 Task: Search one way flight ticket for 2 adults, 2 infants in seat and 1 infant on lap in first from Ponce: Mercedita Airport to Rockford: Chicago Rockford International Airport(was Northwest Chicagoland Regional Airport At Rockford) on 5-1-2023. Choice of flights is Delta. Number of bags: 1 checked bag. Price is upto 85000. Outbound departure time preference is 19:45.
Action: Mouse moved to (213, 376)
Screenshot: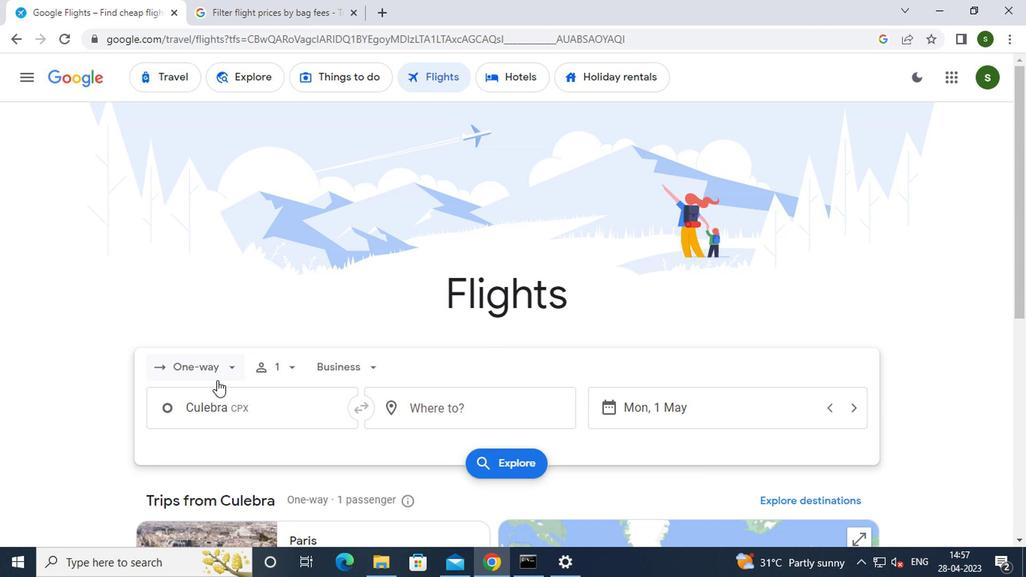 
Action: Mouse pressed left at (213, 376)
Screenshot: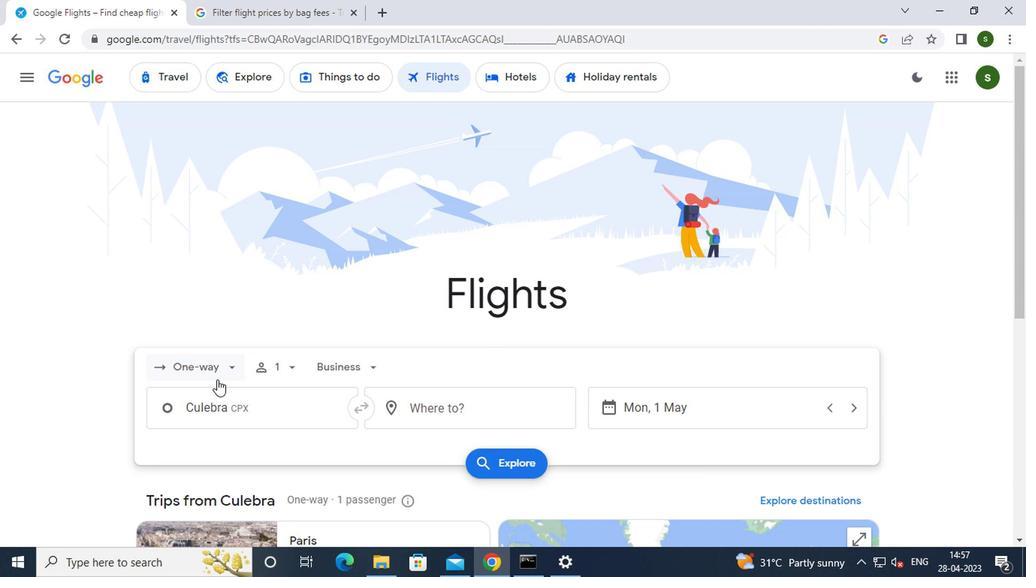 
Action: Mouse moved to (219, 436)
Screenshot: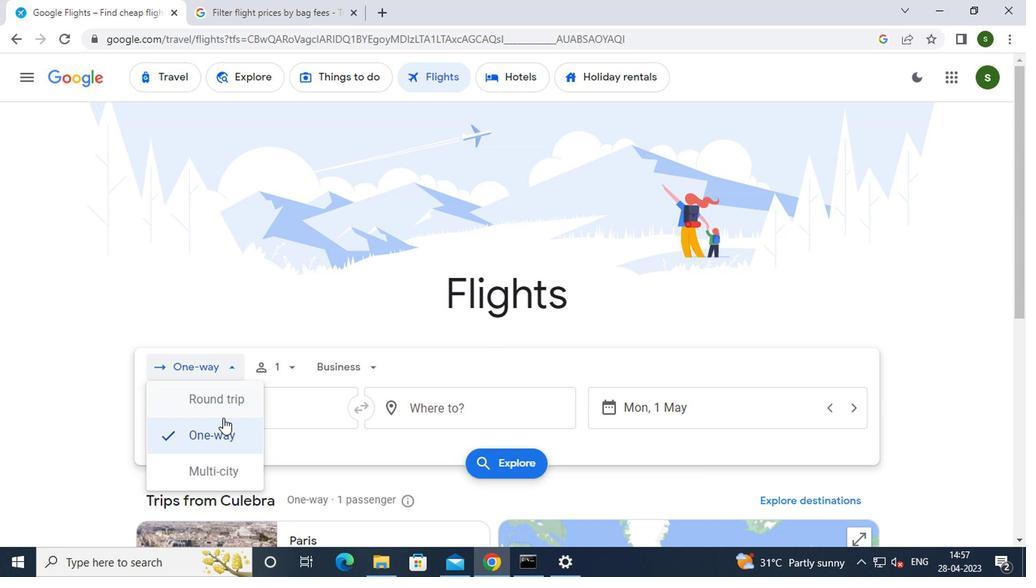 
Action: Mouse pressed left at (219, 436)
Screenshot: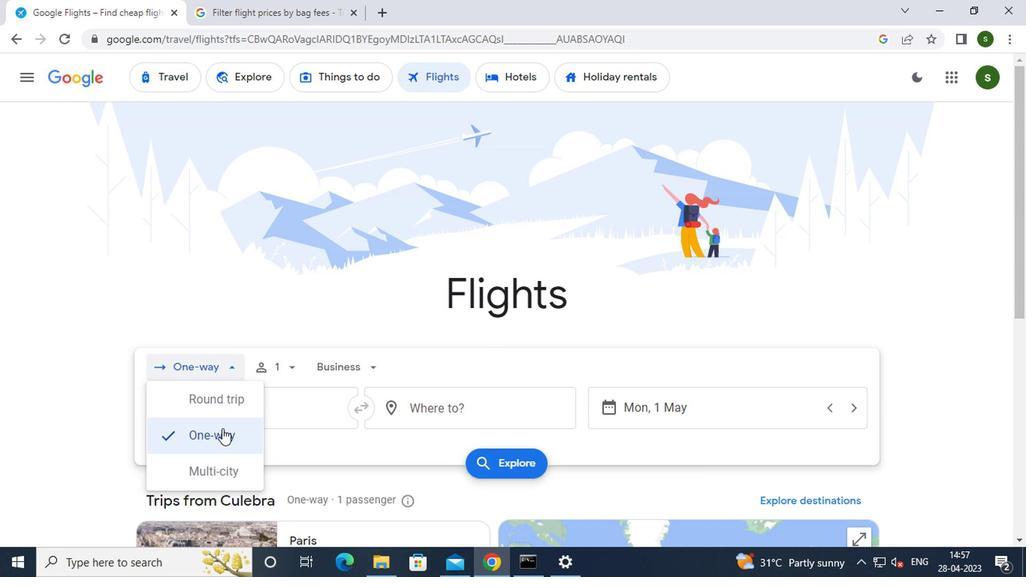 
Action: Mouse moved to (285, 363)
Screenshot: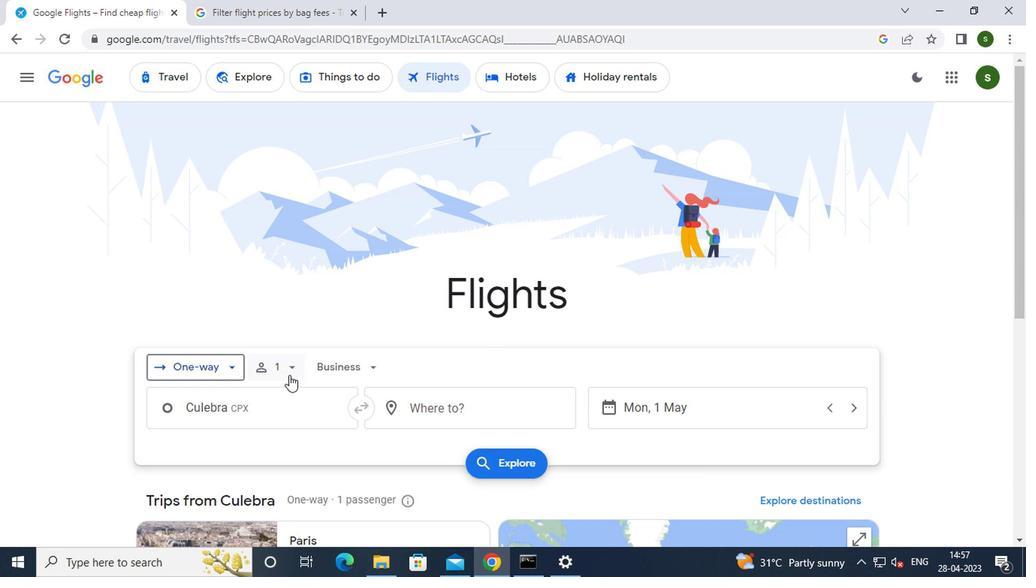 
Action: Mouse pressed left at (285, 363)
Screenshot: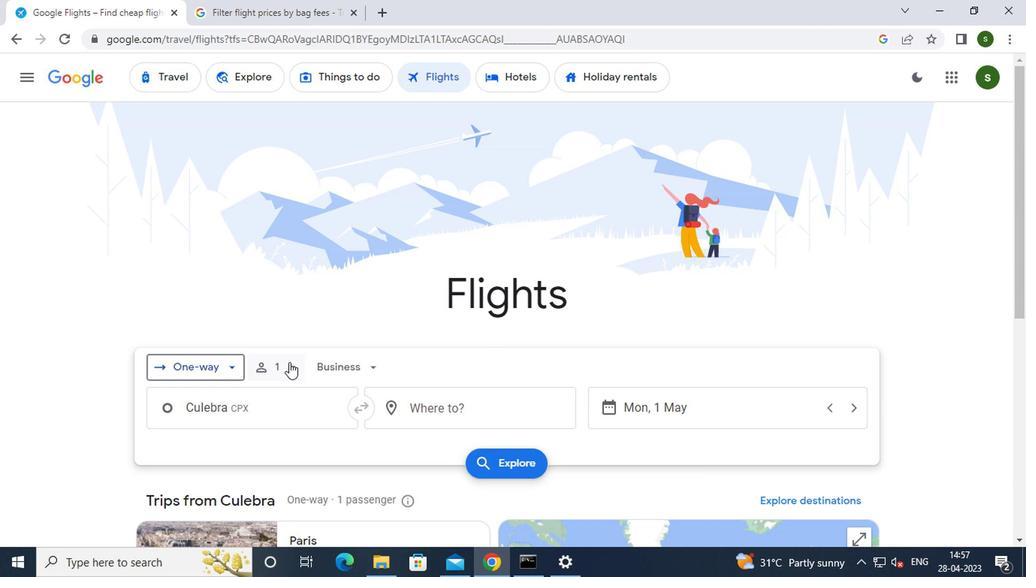 
Action: Mouse moved to (398, 403)
Screenshot: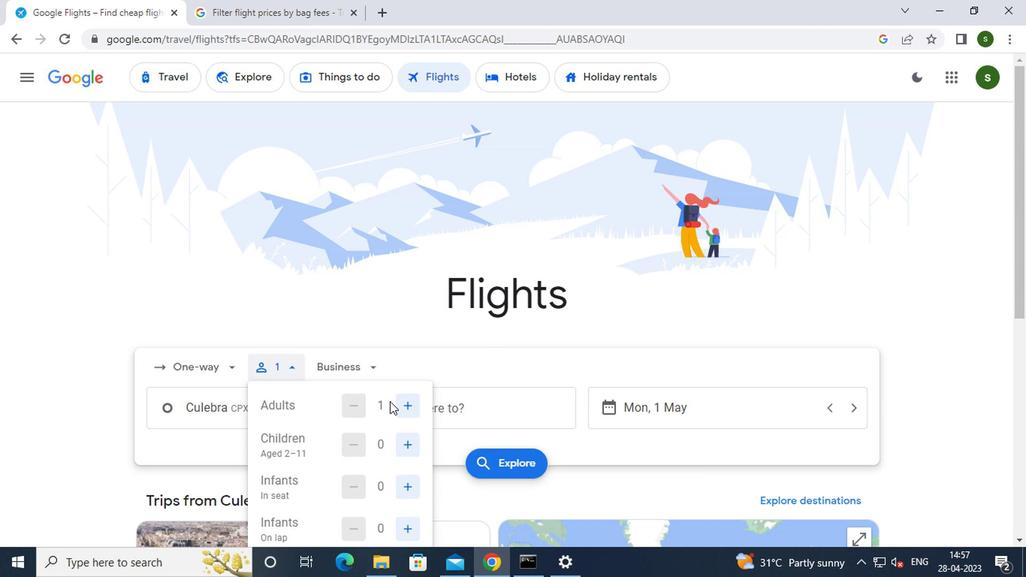 
Action: Mouse pressed left at (398, 403)
Screenshot: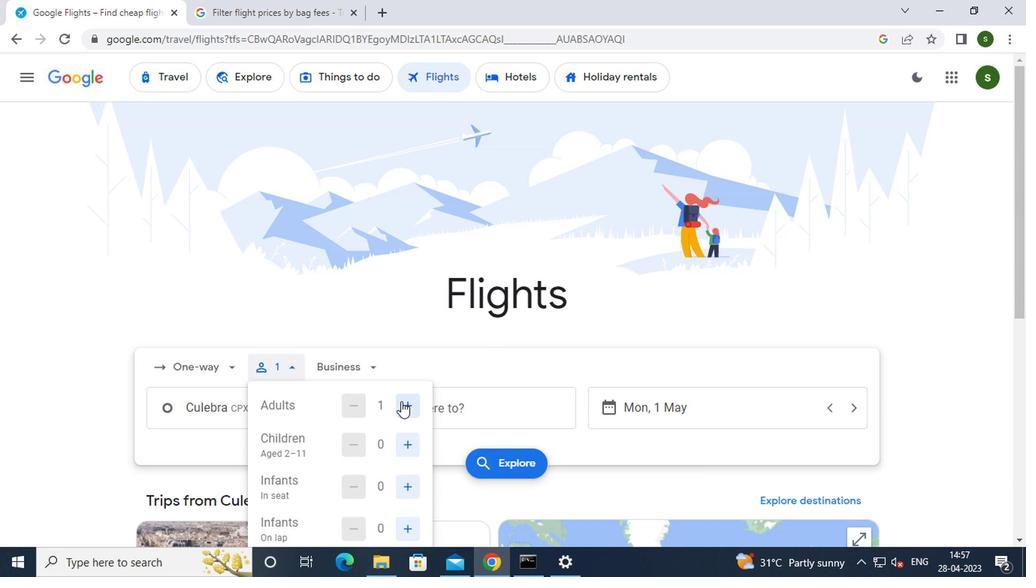 
Action: Mouse moved to (401, 479)
Screenshot: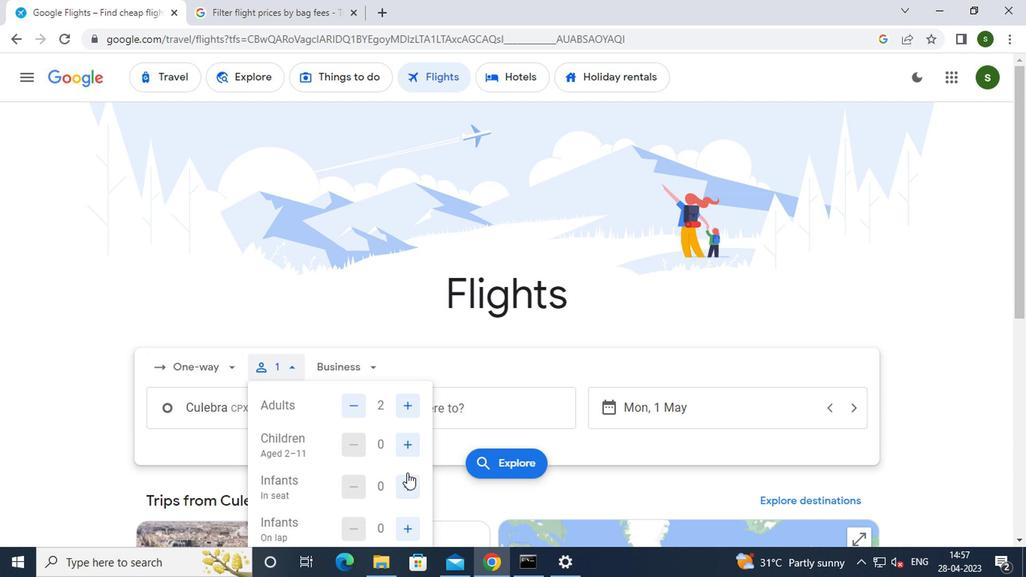 
Action: Mouse pressed left at (401, 479)
Screenshot: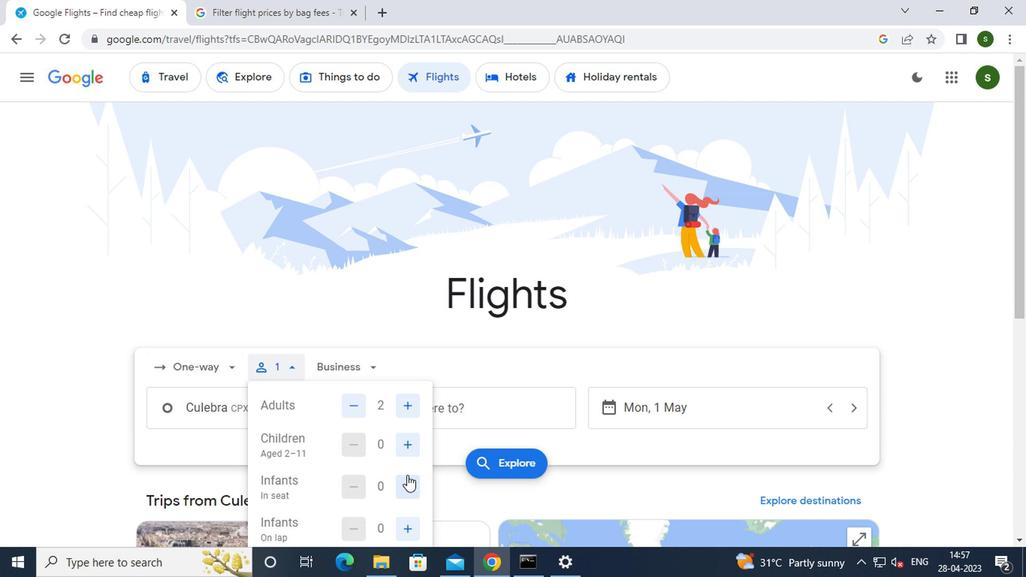 
Action: Mouse pressed left at (401, 479)
Screenshot: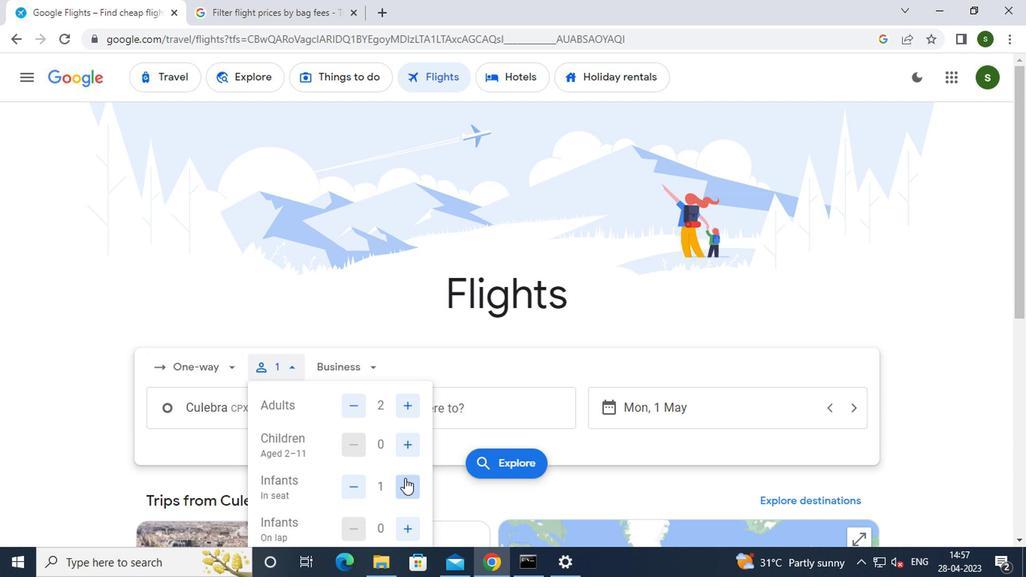 
Action: Mouse moved to (403, 526)
Screenshot: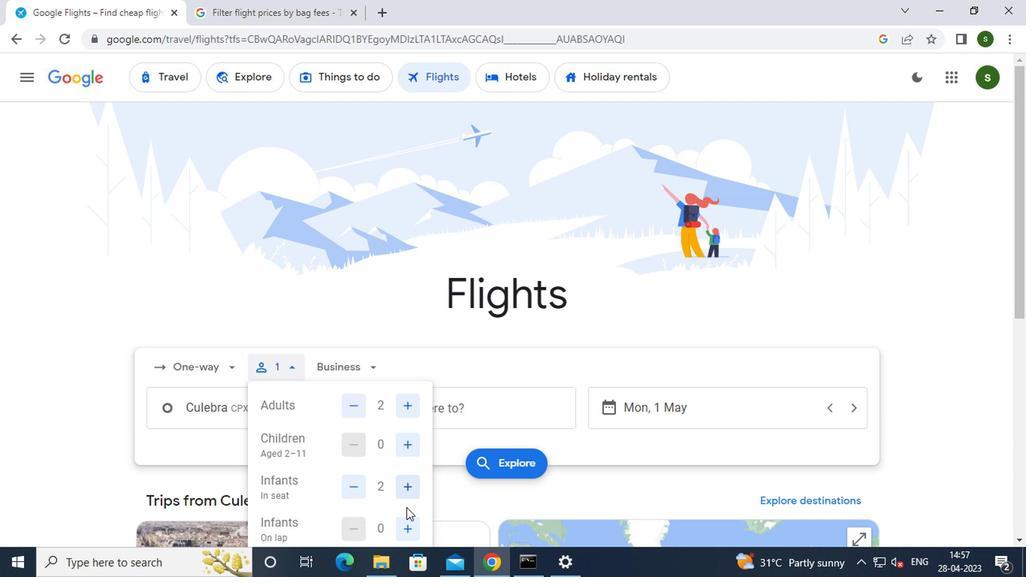 
Action: Mouse pressed left at (403, 526)
Screenshot: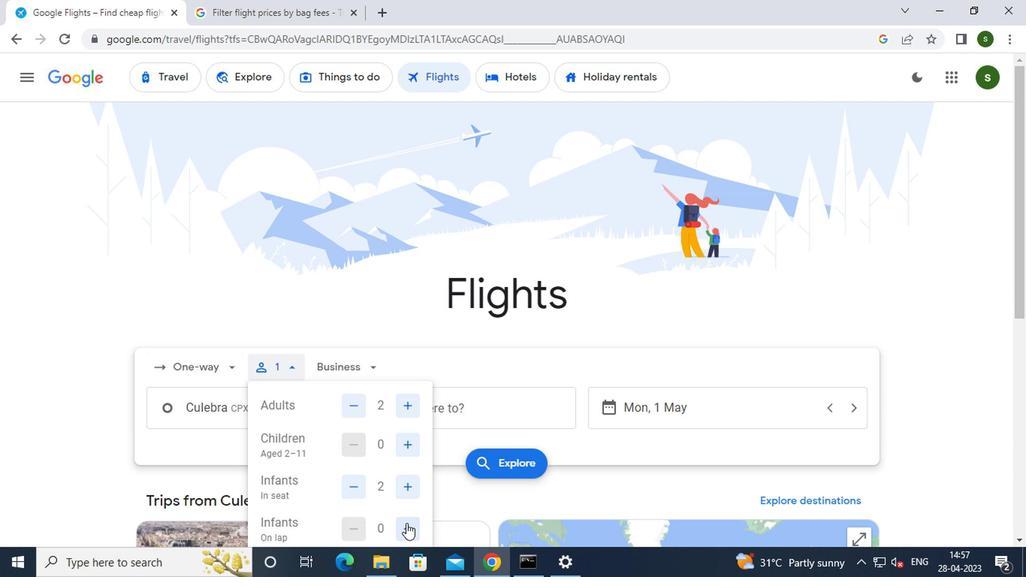 
Action: Mouse moved to (351, 365)
Screenshot: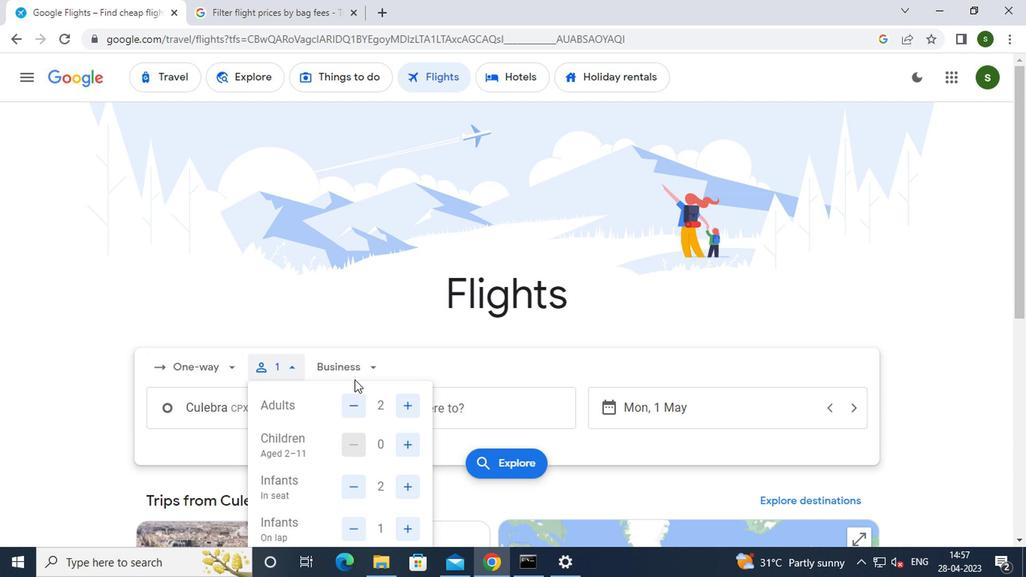 
Action: Mouse pressed left at (351, 365)
Screenshot: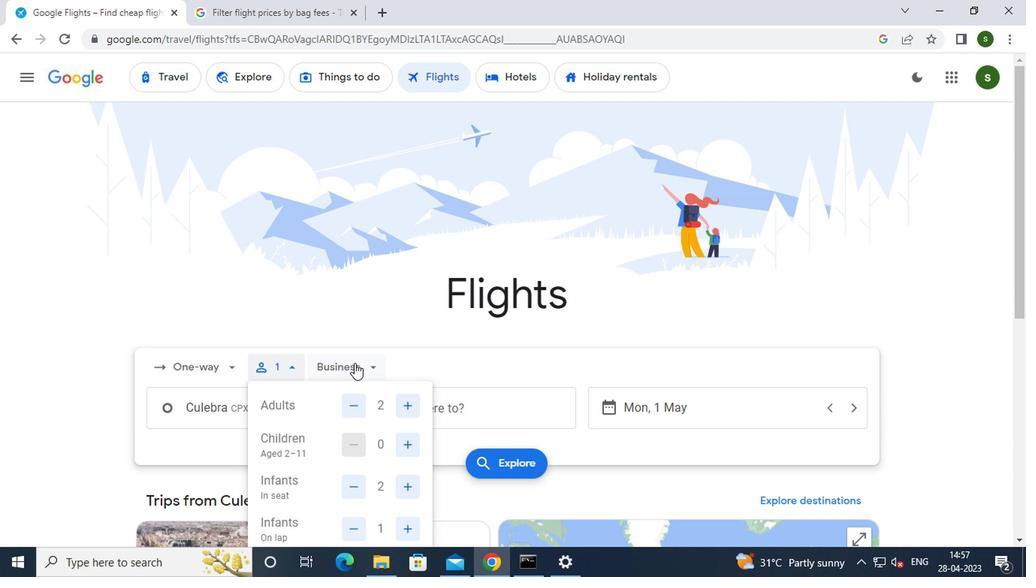 
Action: Mouse moved to (368, 502)
Screenshot: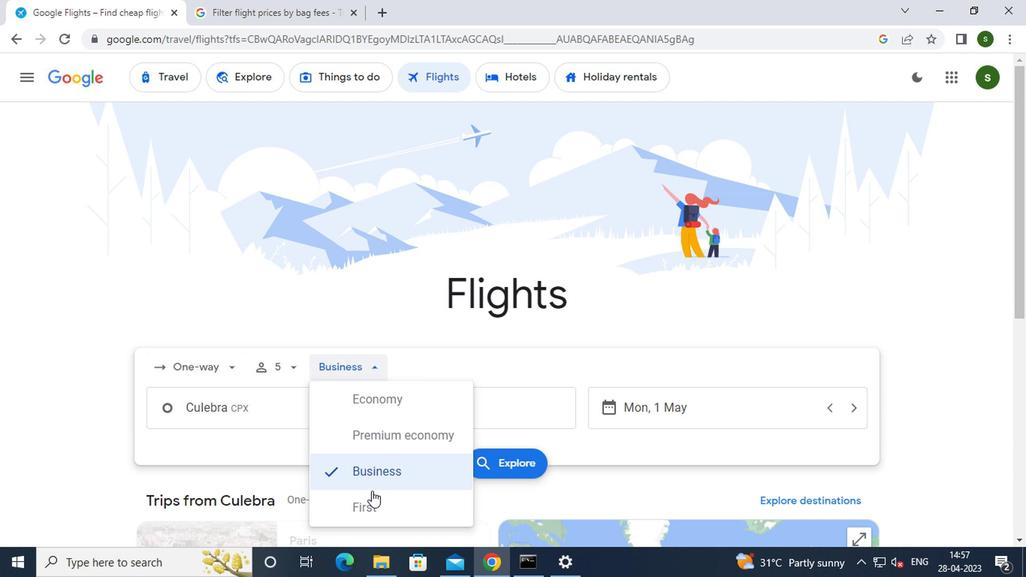 
Action: Mouse pressed left at (368, 502)
Screenshot: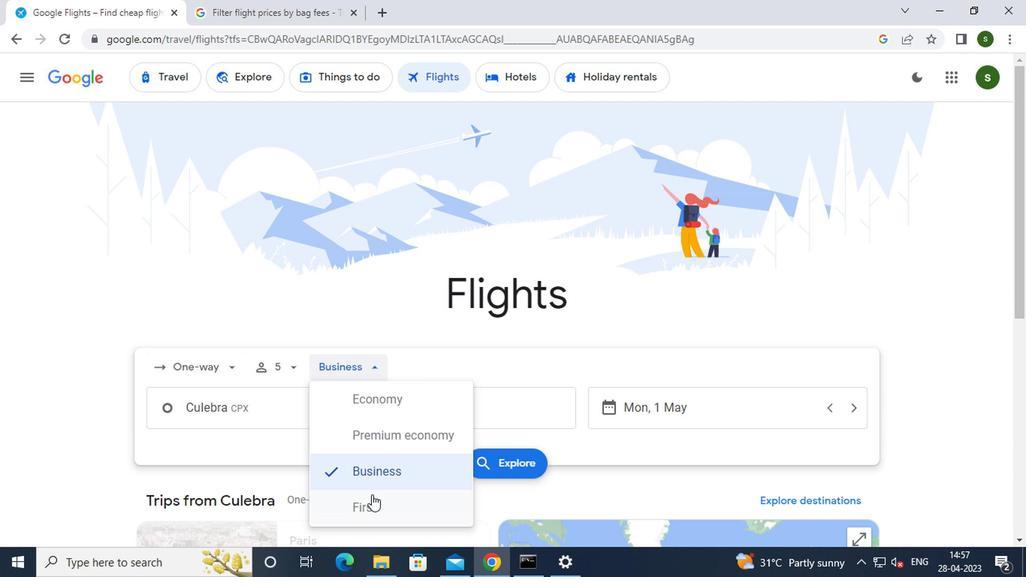 
Action: Mouse moved to (284, 406)
Screenshot: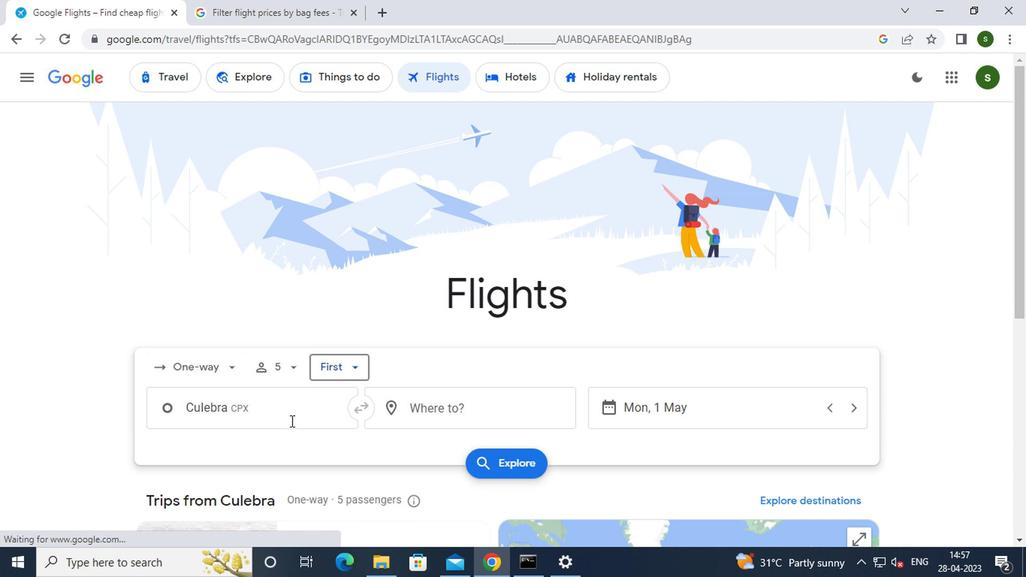 
Action: Mouse pressed left at (284, 406)
Screenshot: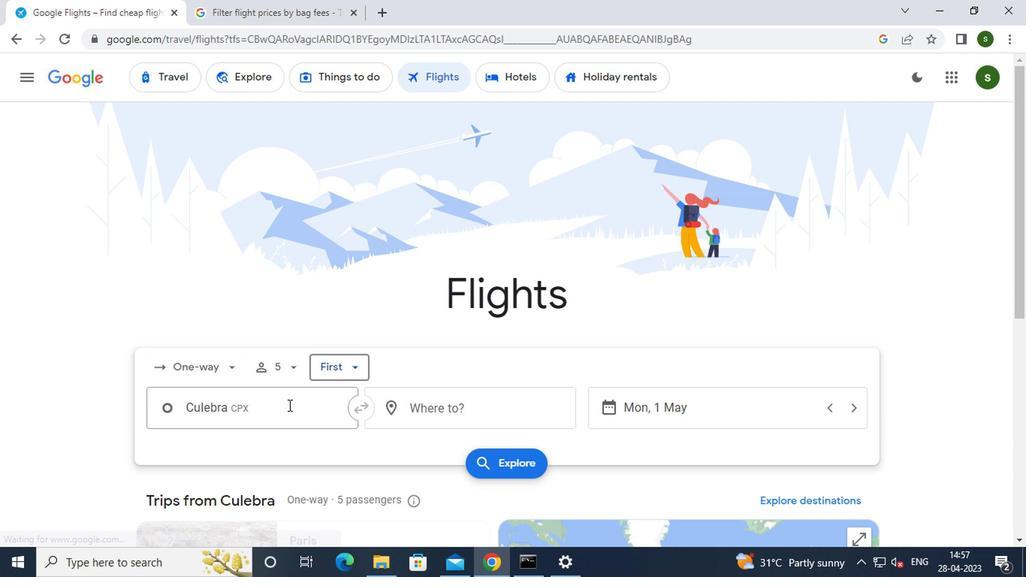 
Action: Key pressed p<Key.caps_lock>once
Screenshot: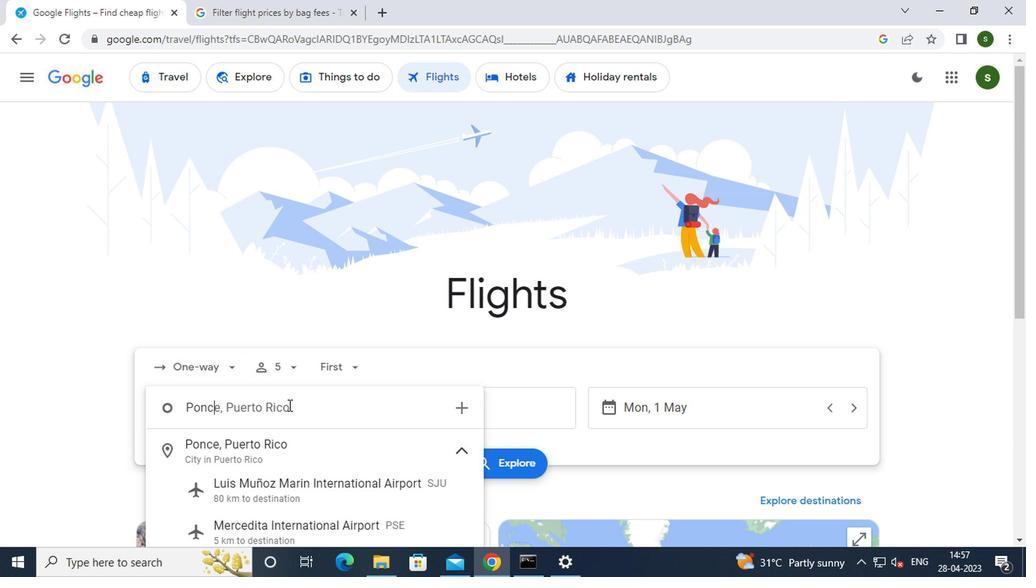 
Action: Mouse moved to (305, 528)
Screenshot: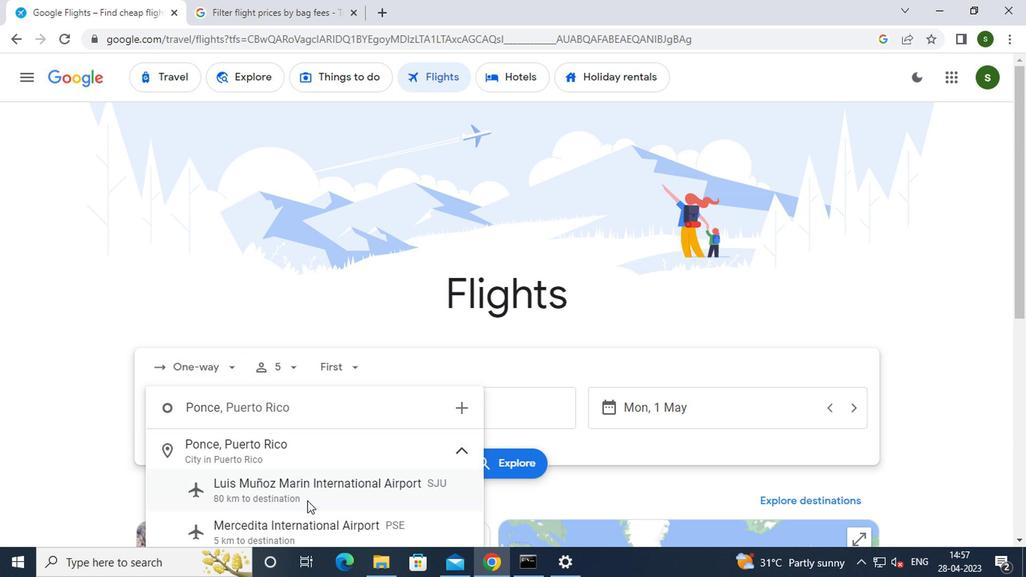 
Action: Mouse pressed left at (305, 528)
Screenshot: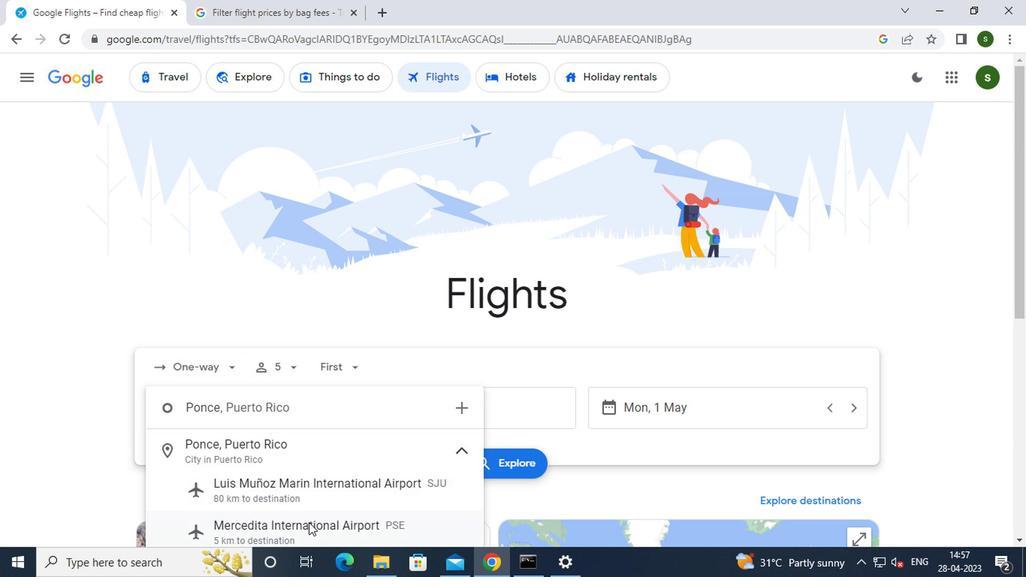 
Action: Mouse moved to (421, 414)
Screenshot: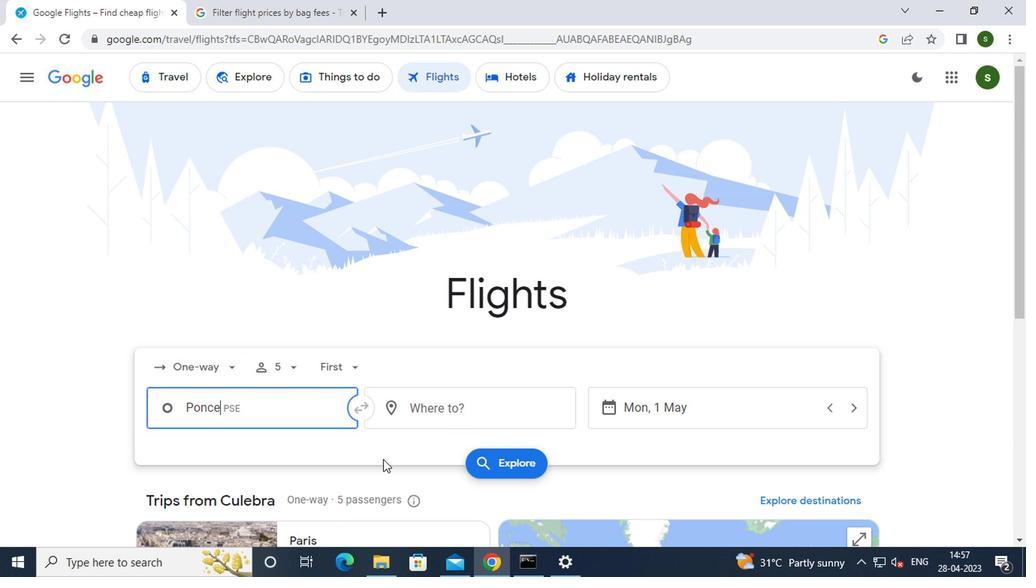 
Action: Mouse pressed left at (421, 414)
Screenshot: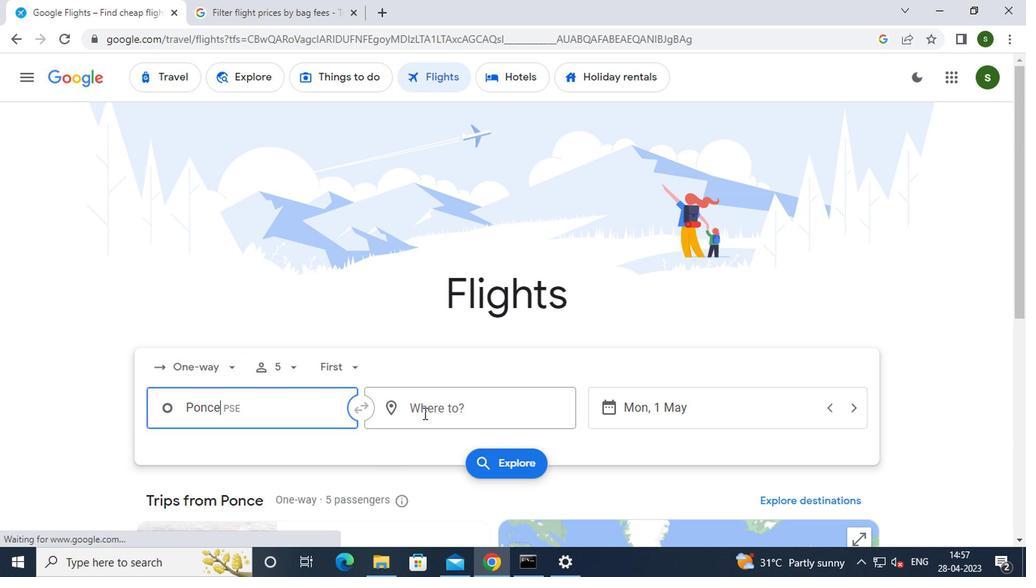 
Action: Mouse moved to (376, 396)
Screenshot: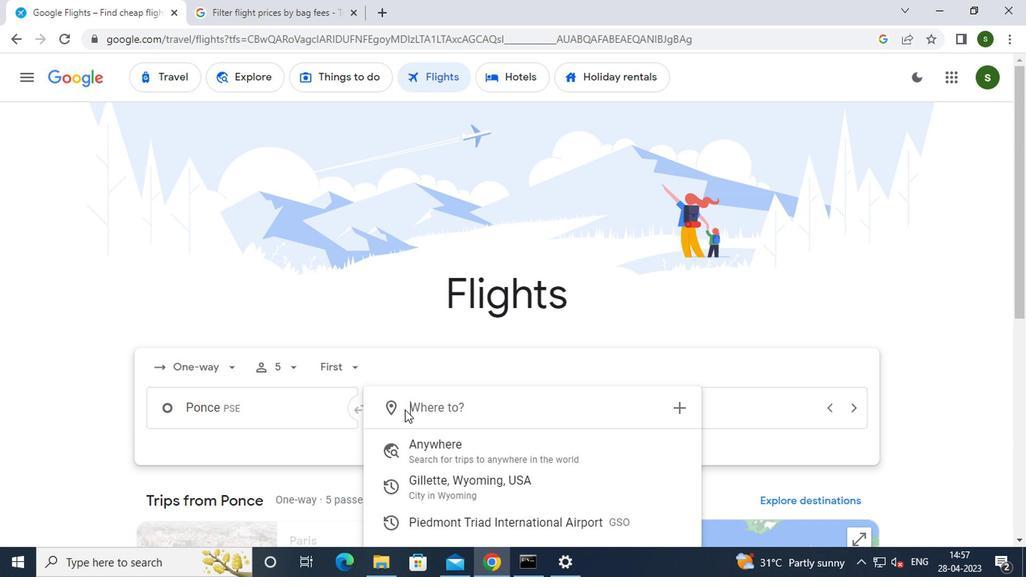 
Action: Key pressed <Key.caps_lock>r<Key.caps_lock>ockford
Screenshot: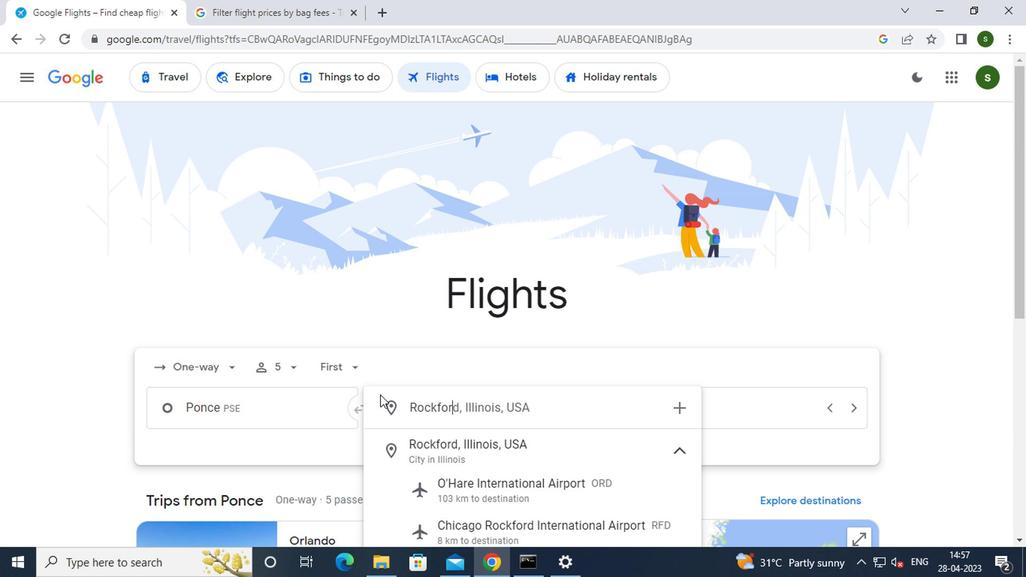 
Action: Mouse moved to (511, 533)
Screenshot: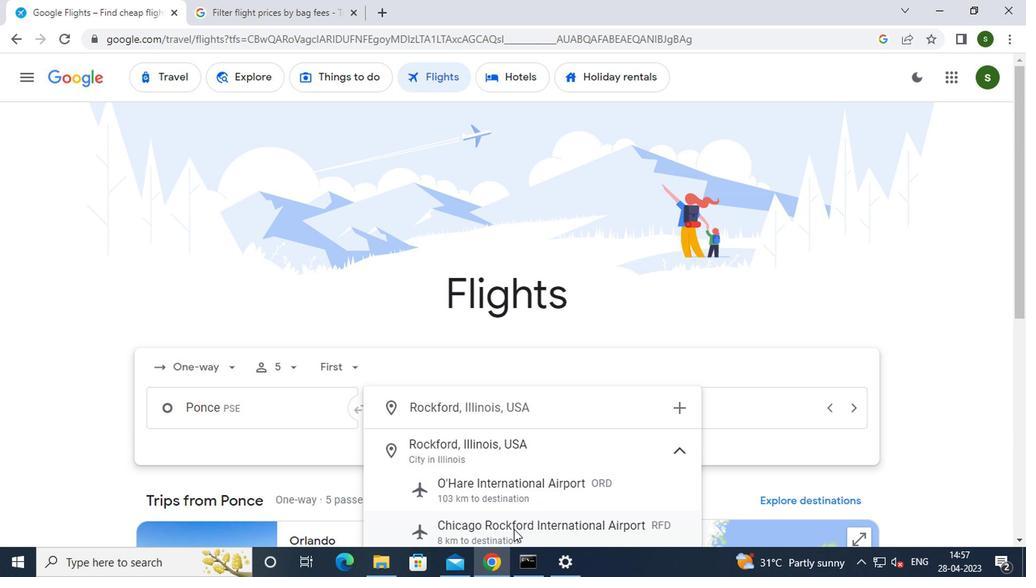
Action: Mouse pressed left at (511, 533)
Screenshot: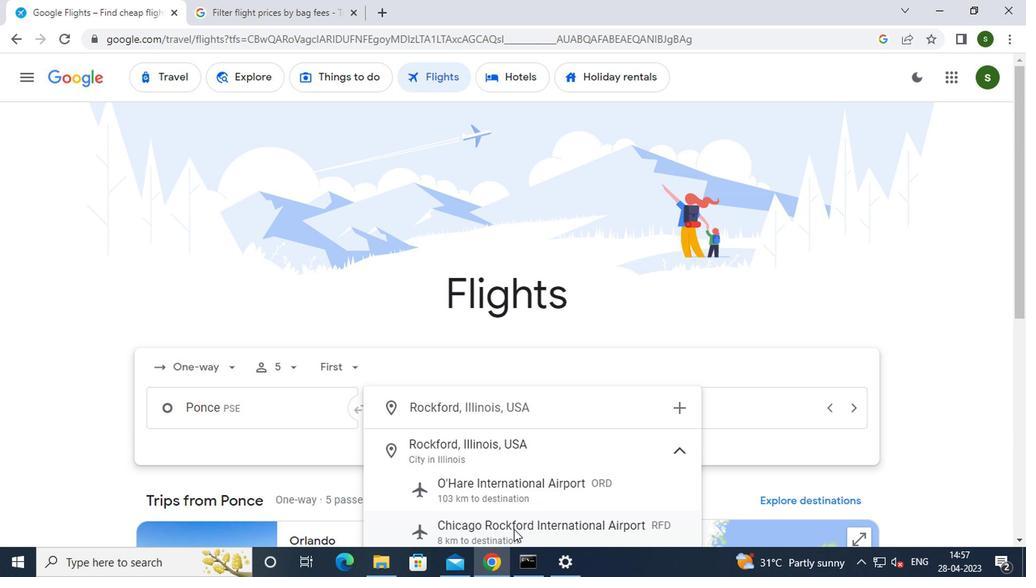 
Action: Mouse moved to (727, 406)
Screenshot: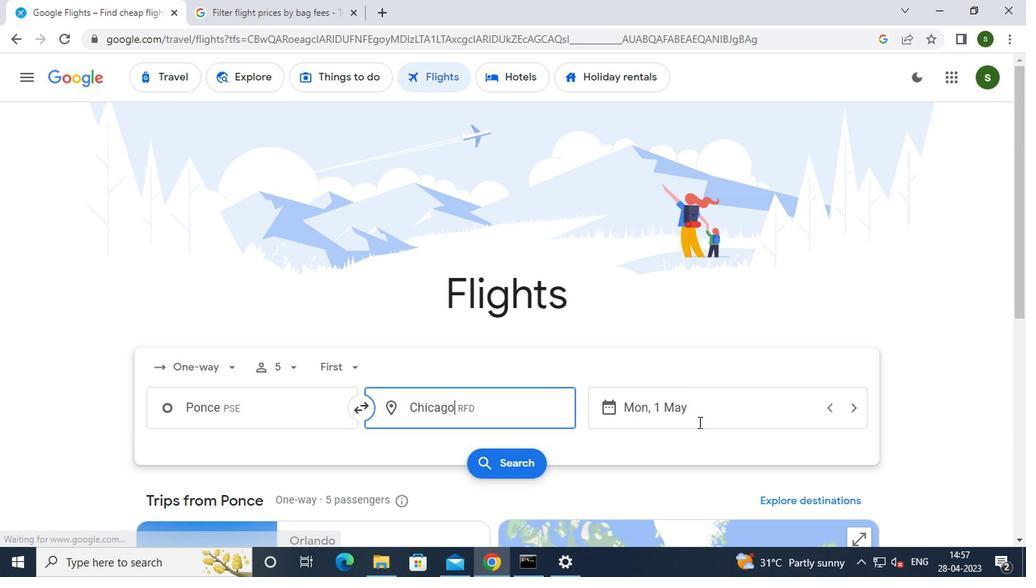 
Action: Mouse pressed left at (727, 406)
Screenshot: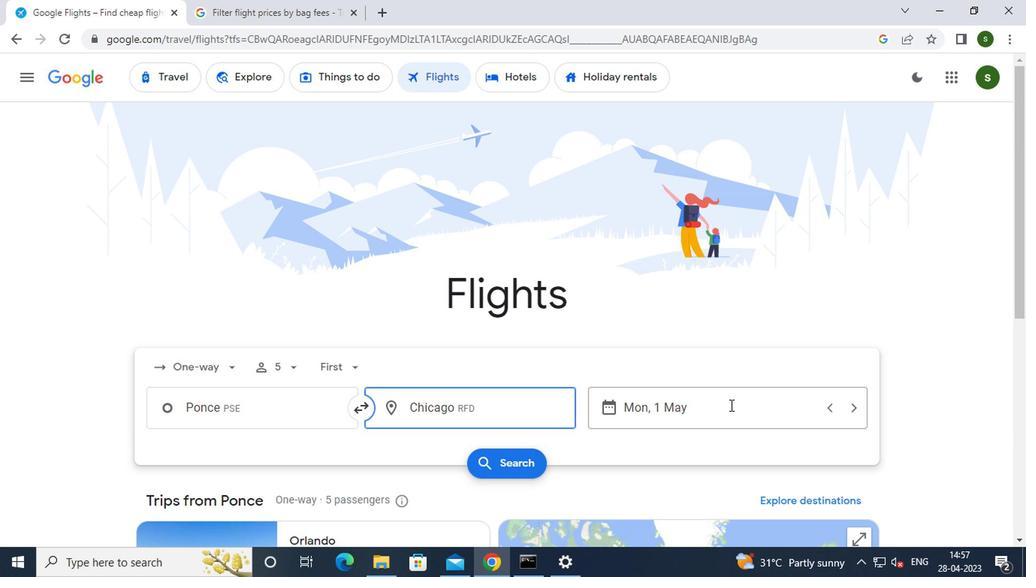 
Action: Mouse moved to (657, 274)
Screenshot: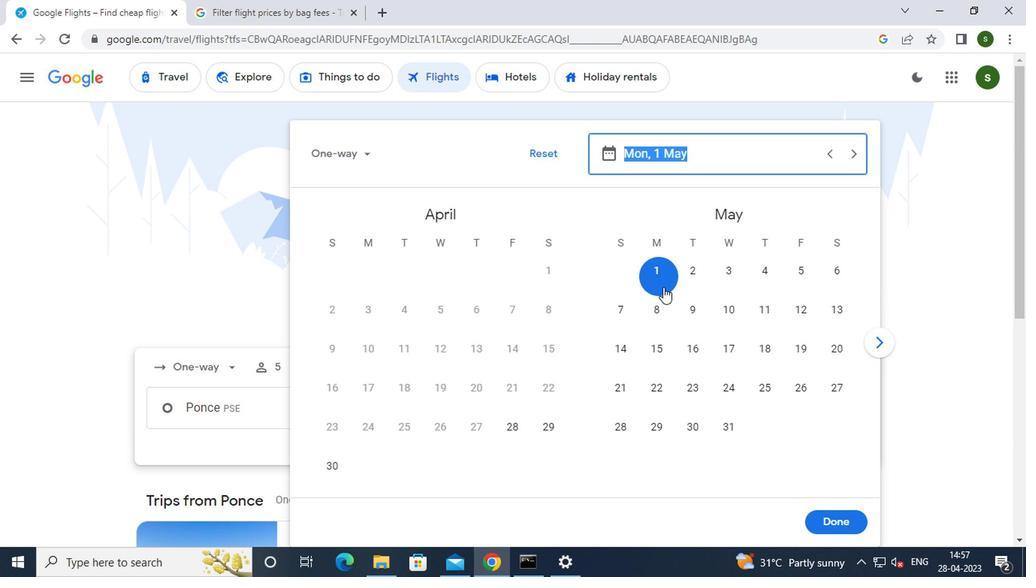 
Action: Mouse pressed left at (657, 274)
Screenshot: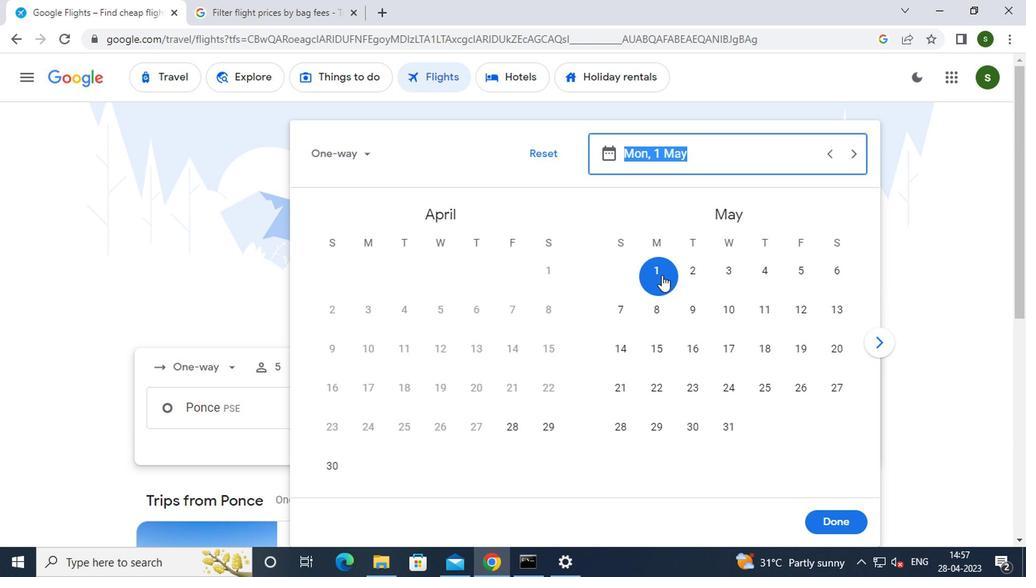 
Action: Mouse moved to (827, 515)
Screenshot: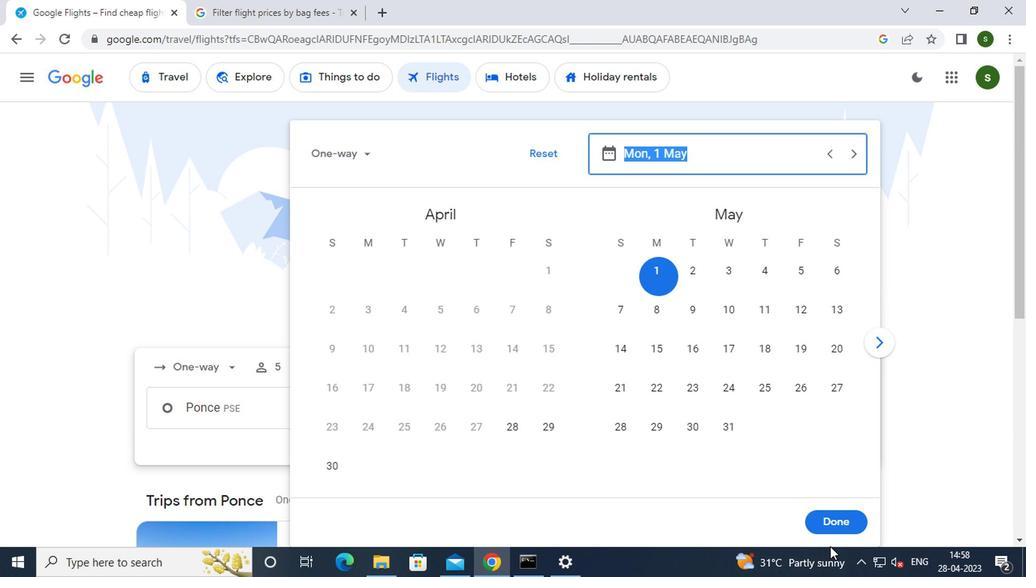 
Action: Mouse pressed left at (827, 515)
Screenshot: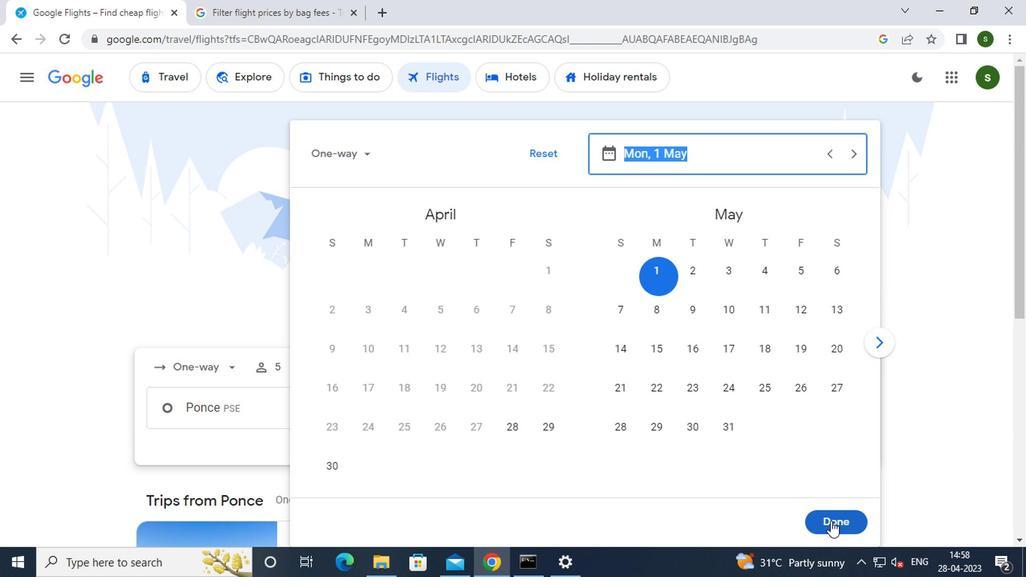 
Action: Mouse moved to (511, 467)
Screenshot: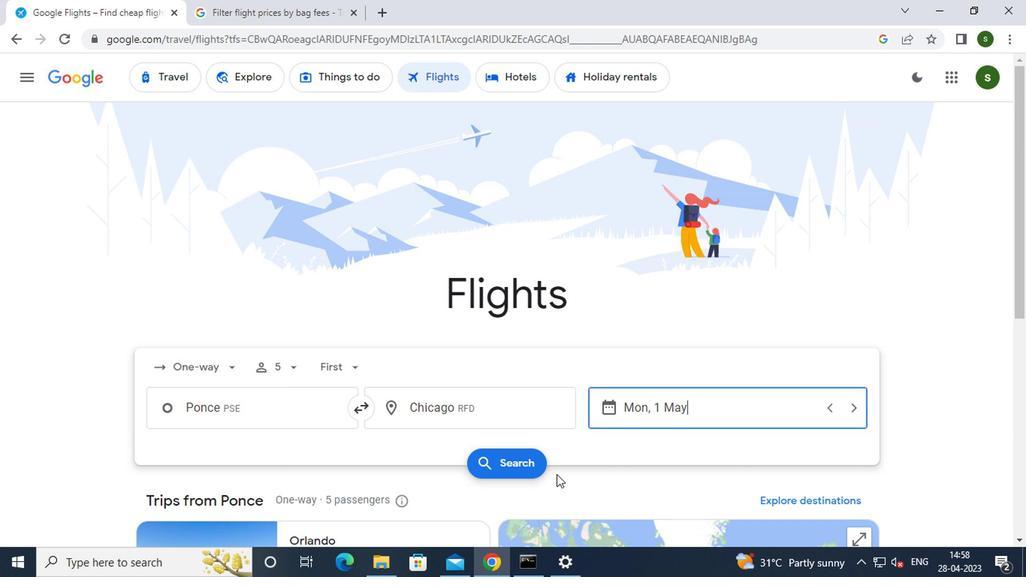 
Action: Mouse pressed left at (511, 467)
Screenshot: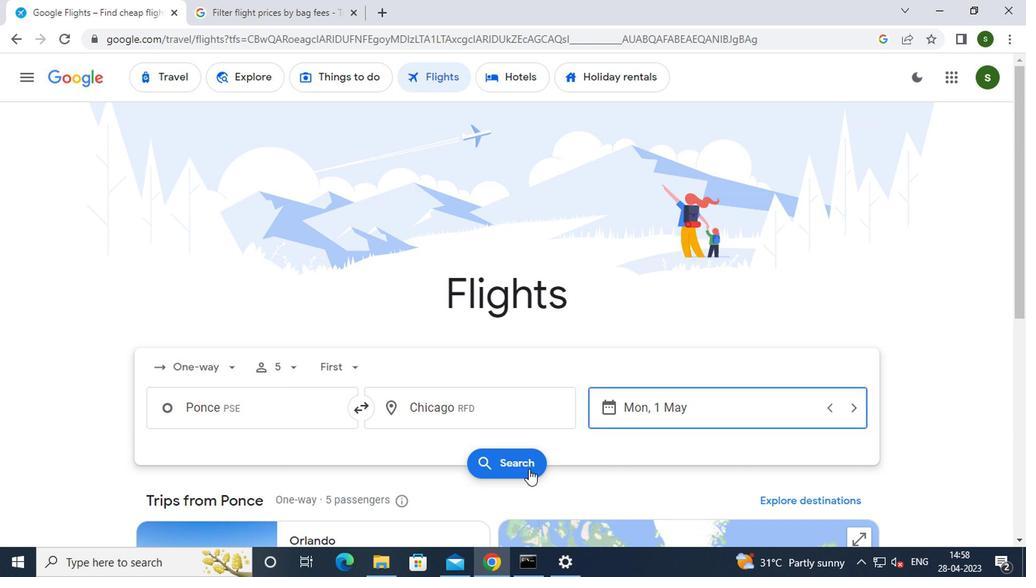 
Action: Mouse moved to (159, 206)
Screenshot: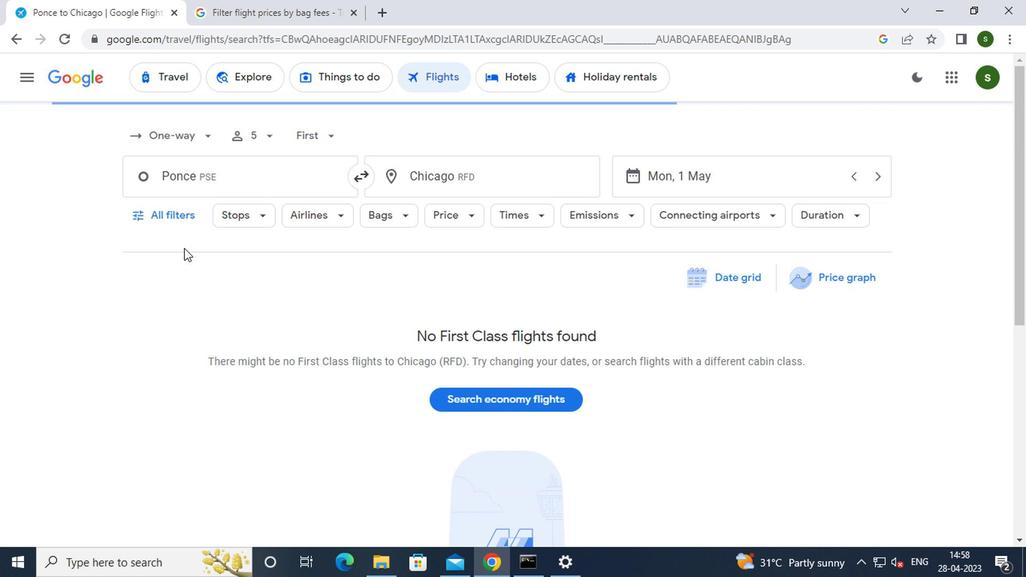 
Action: Mouse pressed left at (159, 206)
Screenshot: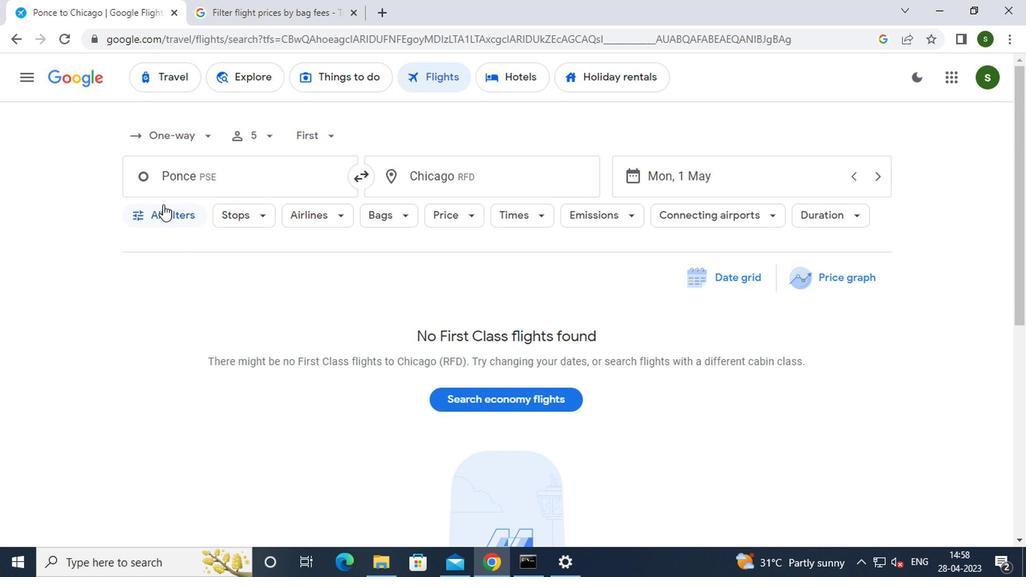 
Action: Mouse moved to (239, 323)
Screenshot: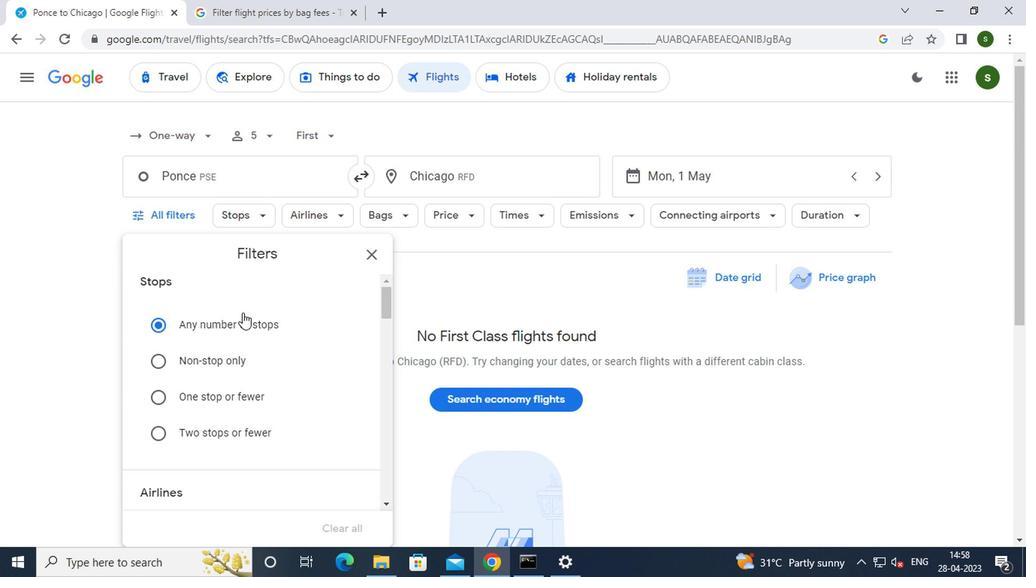 
Action: Mouse scrolled (239, 322) with delta (0, 0)
Screenshot: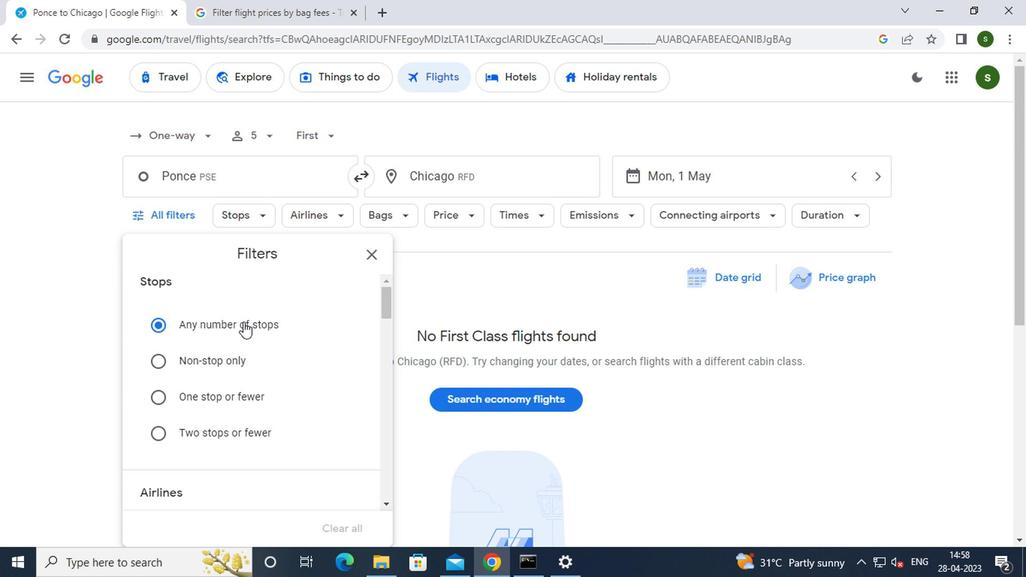 
Action: Mouse scrolled (239, 322) with delta (0, 0)
Screenshot: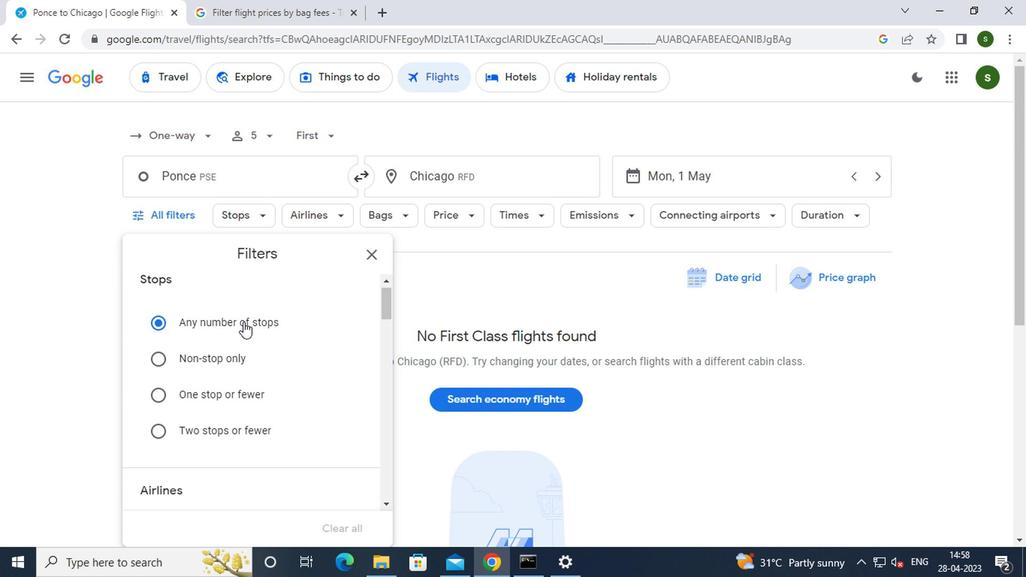 
Action: Mouse moved to (351, 386)
Screenshot: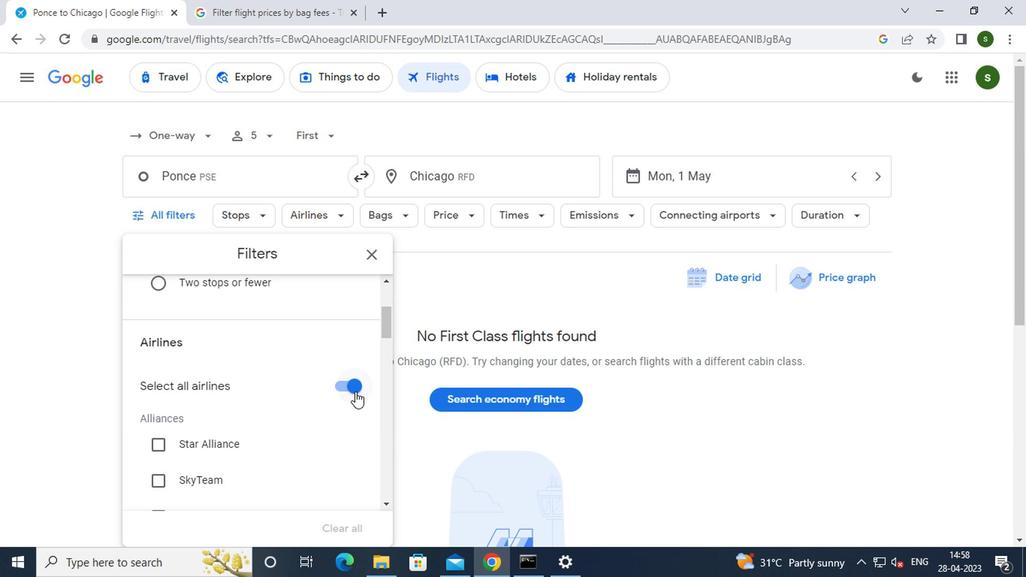 
Action: Mouse pressed left at (351, 386)
Screenshot: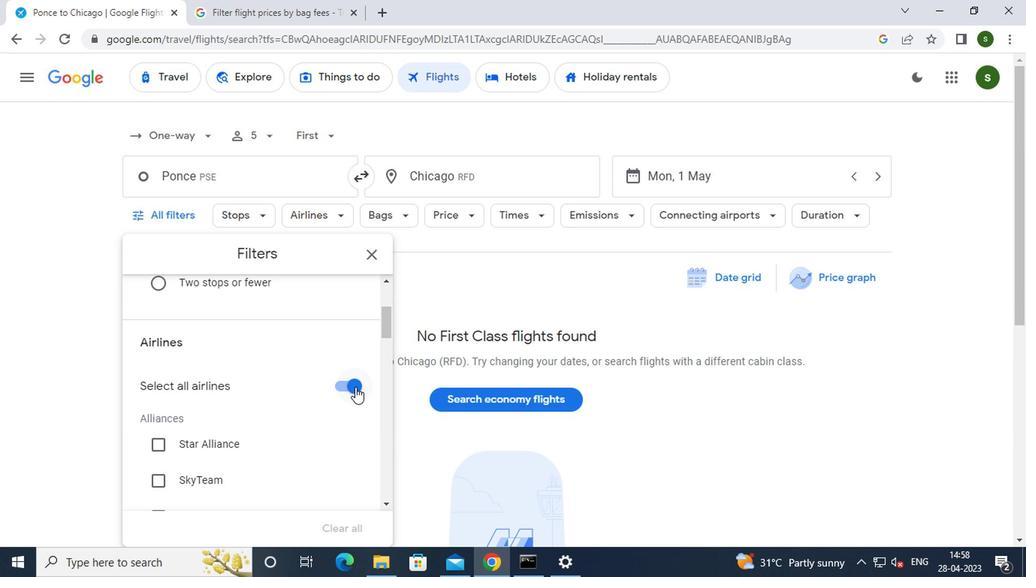 
Action: Mouse moved to (276, 391)
Screenshot: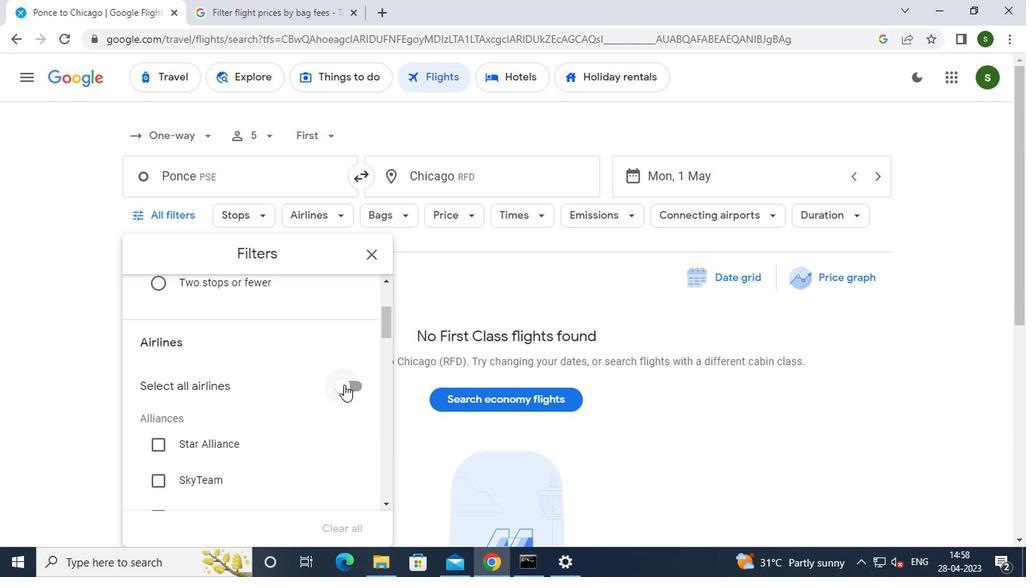 
Action: Mouse scrolled (276, 391) with delta (0, 0)
Screenshot: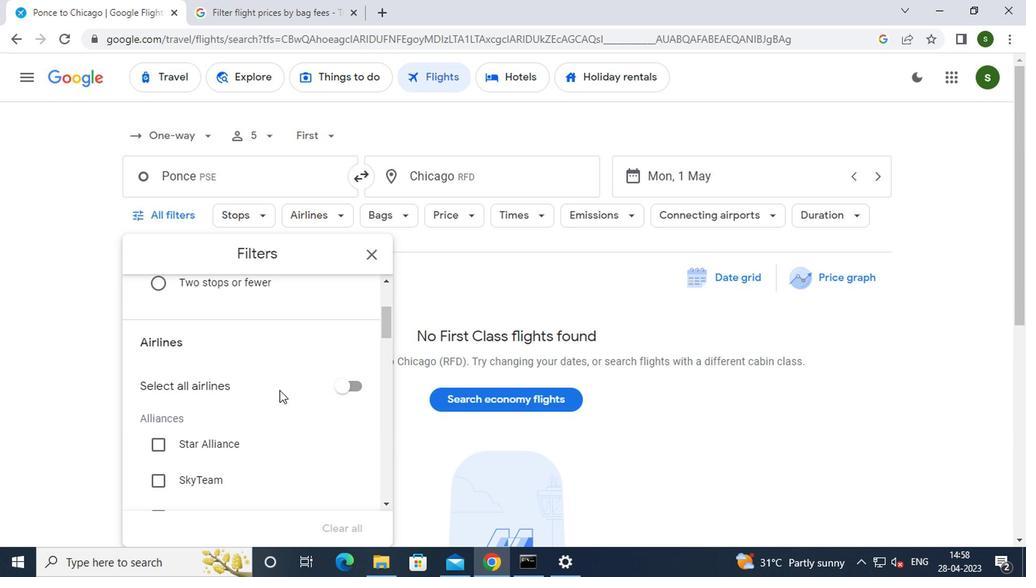 
Action: Mouse scrolled (276, 391) with delta (0, 0)
Screenshot: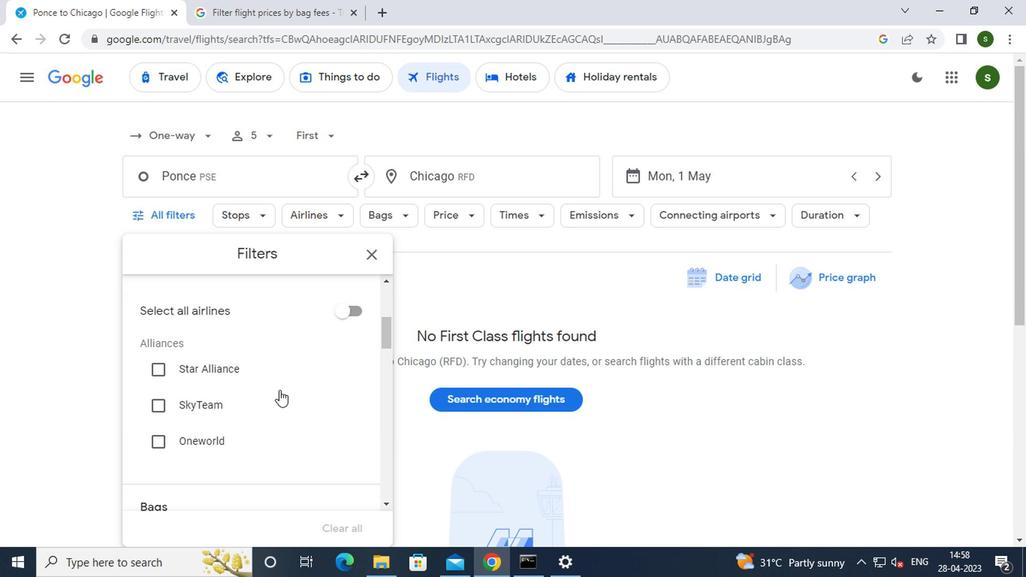 
Action: Mouse moved to (352, 496)
Screenshot: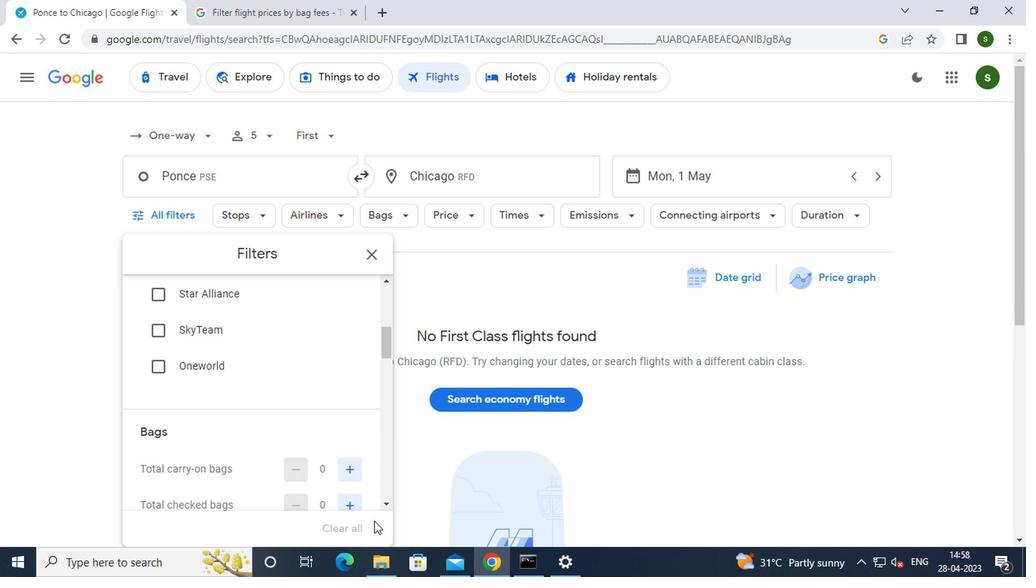 
Action: Mouse pressed left at (352, 496)
Screenshot: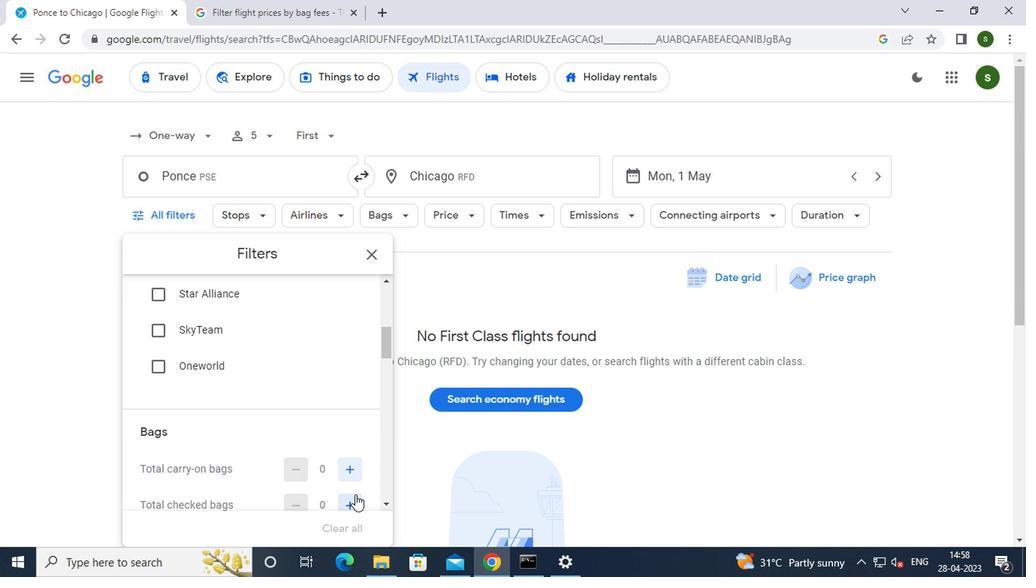 
Action: Mouse moved to (336, 448)
Screenshot: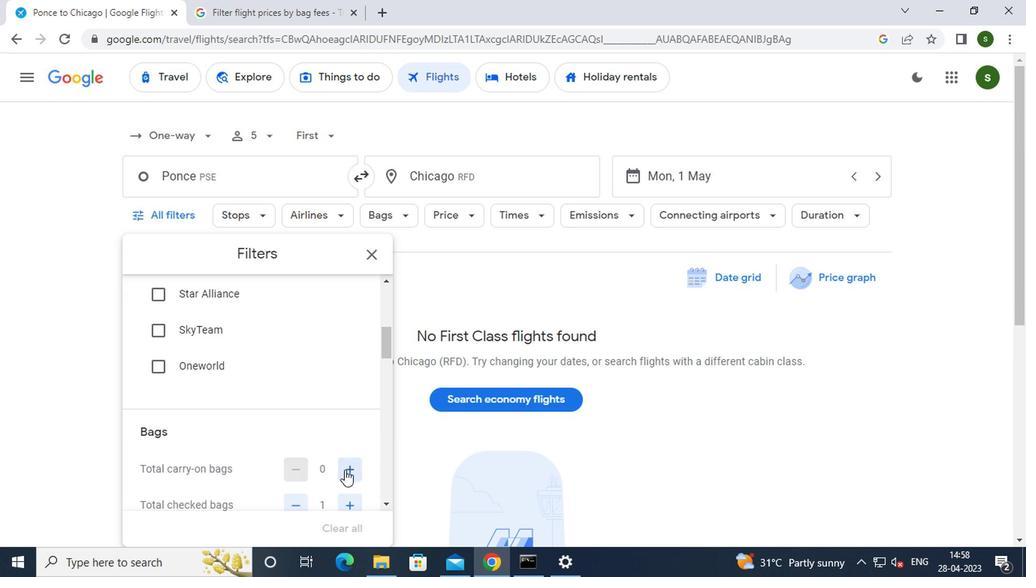 
Action: Mouse scrolled (336, 447) with delta (0, -1)
Screenshot: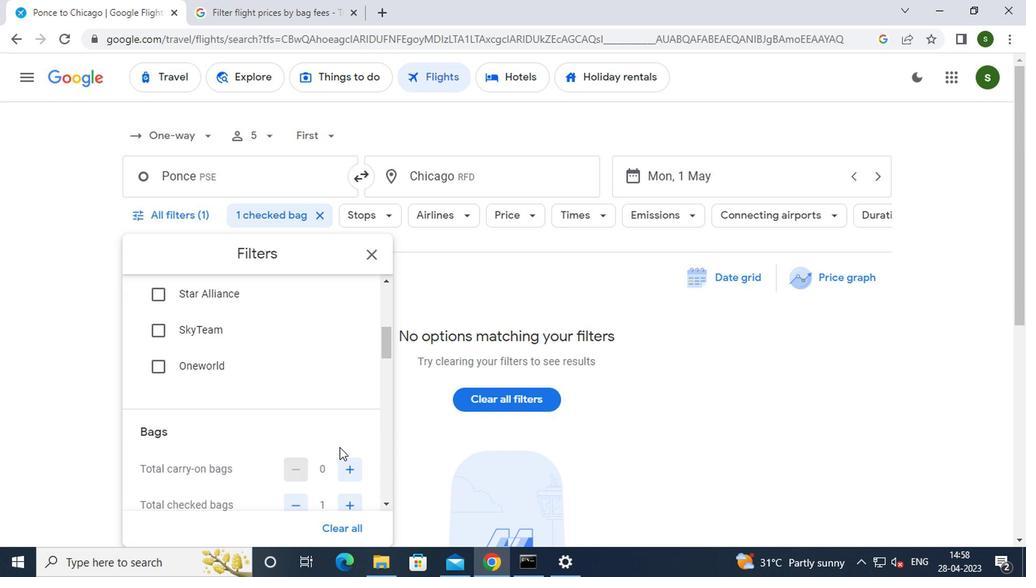 
Action: Mouse scrolled (336, 447) with delta (0, -1)
Screenshot: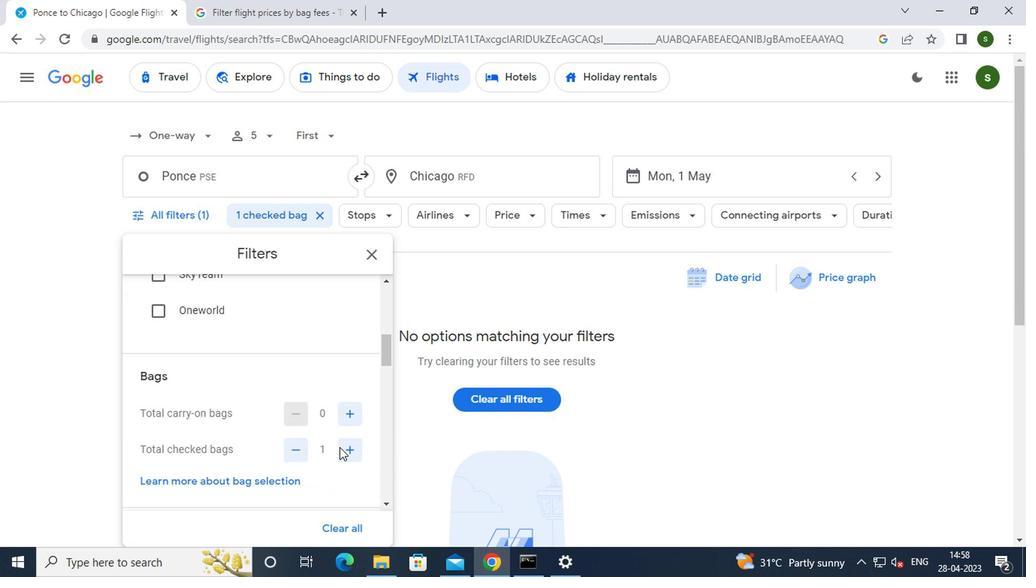 
Action: Mouse scrolled (336, 447) with delta (0, -1)
Screenshot: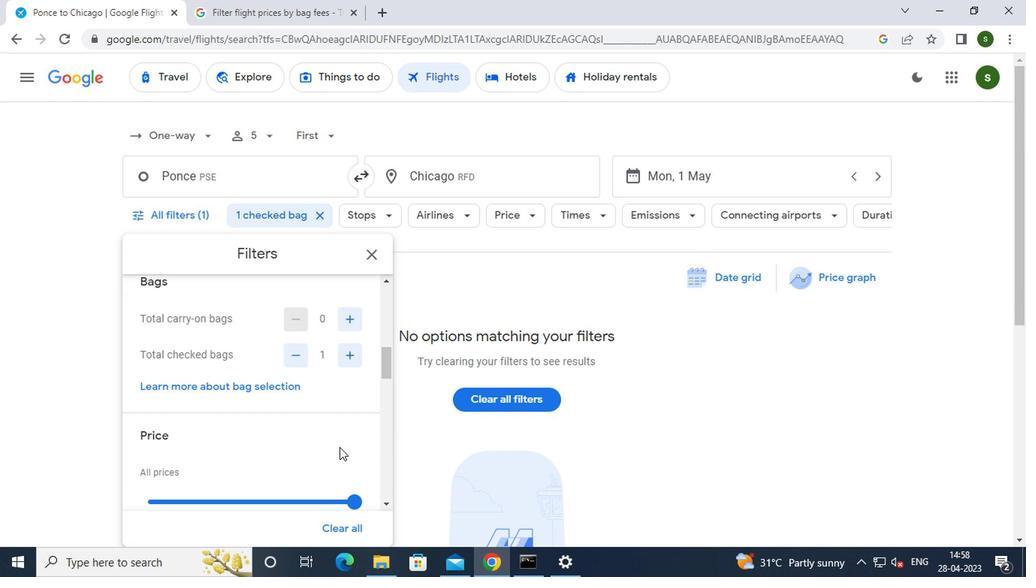 
Action: Mouse moved to (351, 432)
Screenshot: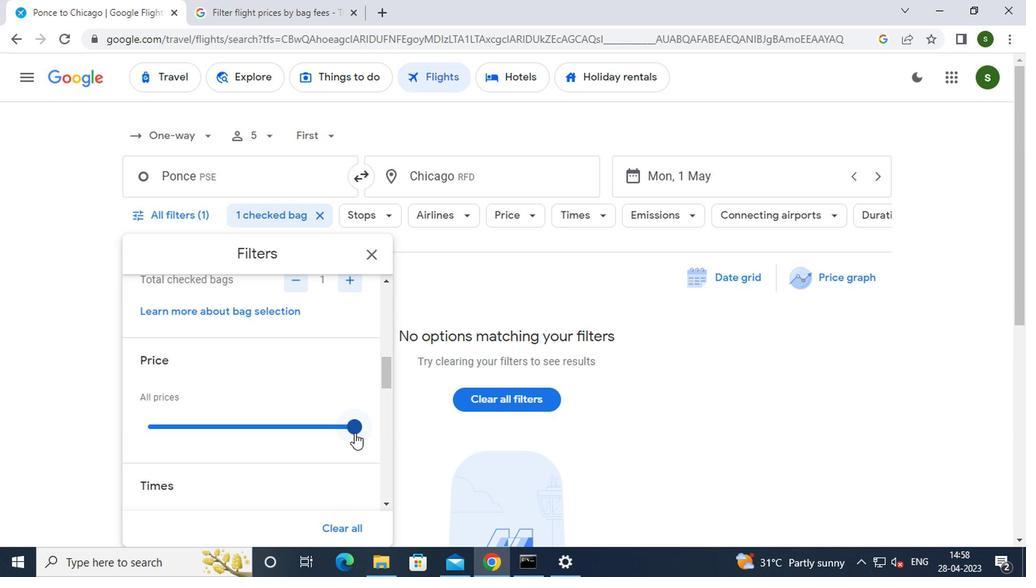 
Action: Mouse pressed left at (351, 432)
Screenshot: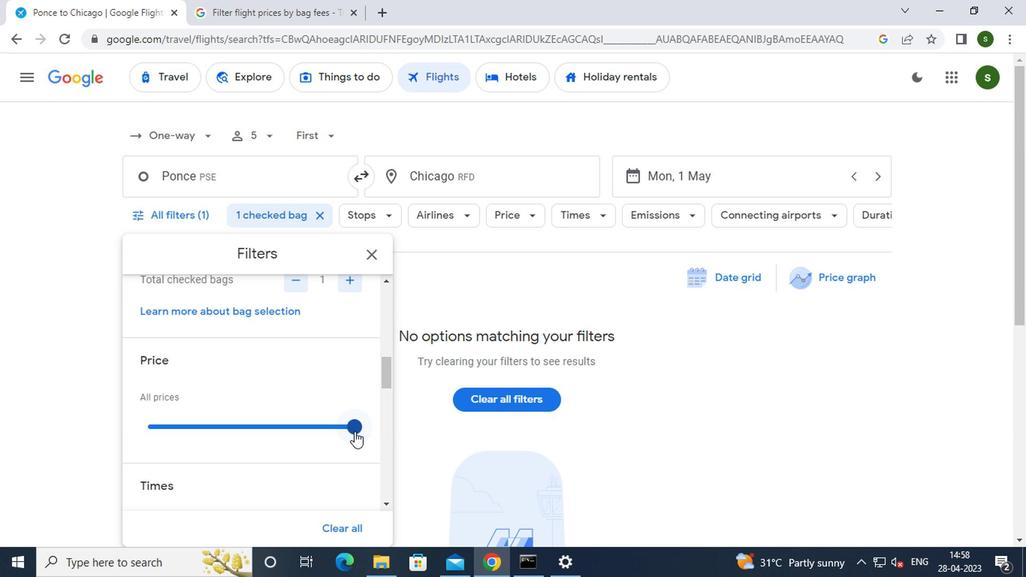 
Action: Mouse moved to (284, 445)
Screenshot: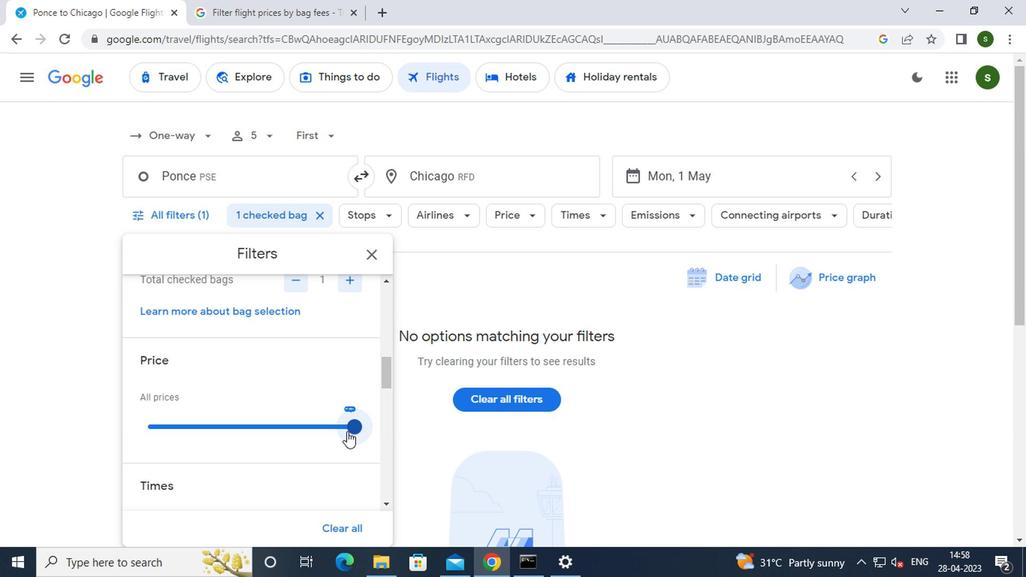 
Action: Mouse scrolled (284, 445) with delta (0, 0)
Screenshot: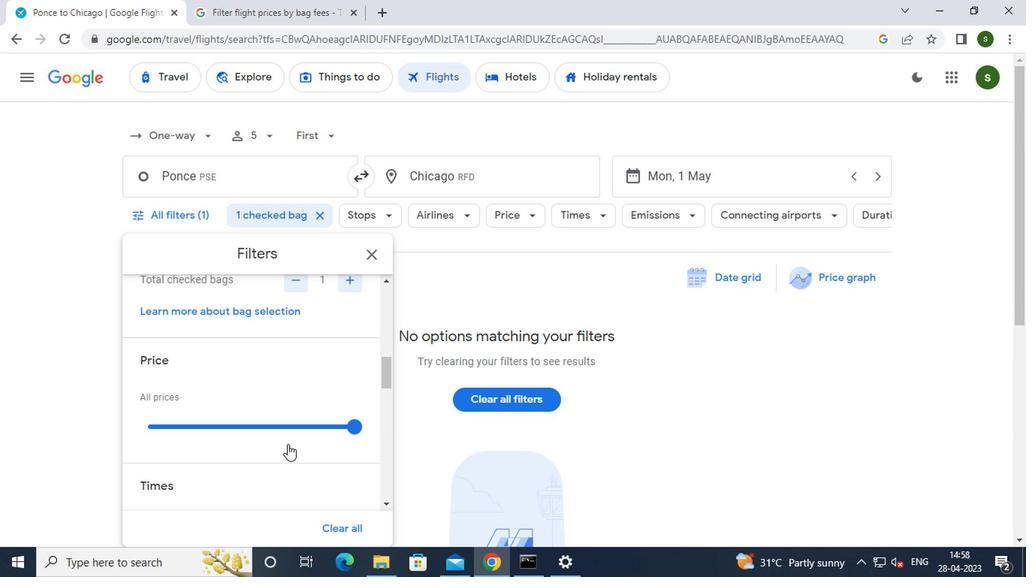 
Action: Mouse scrolled (284, 445) with delta (0, 0)
Screenshot: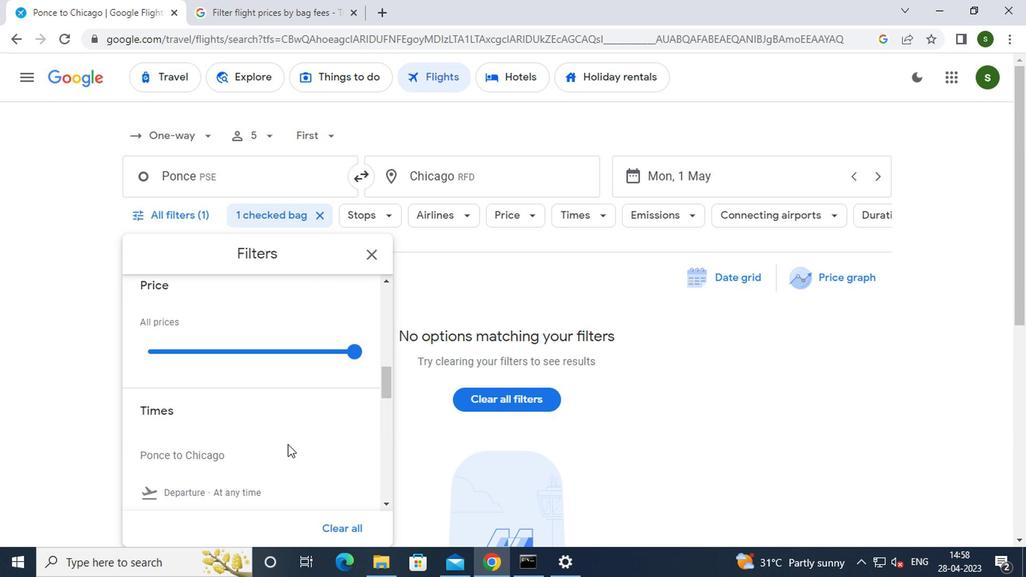 
Action: Mouse moved to (142, 443)
Screenshot: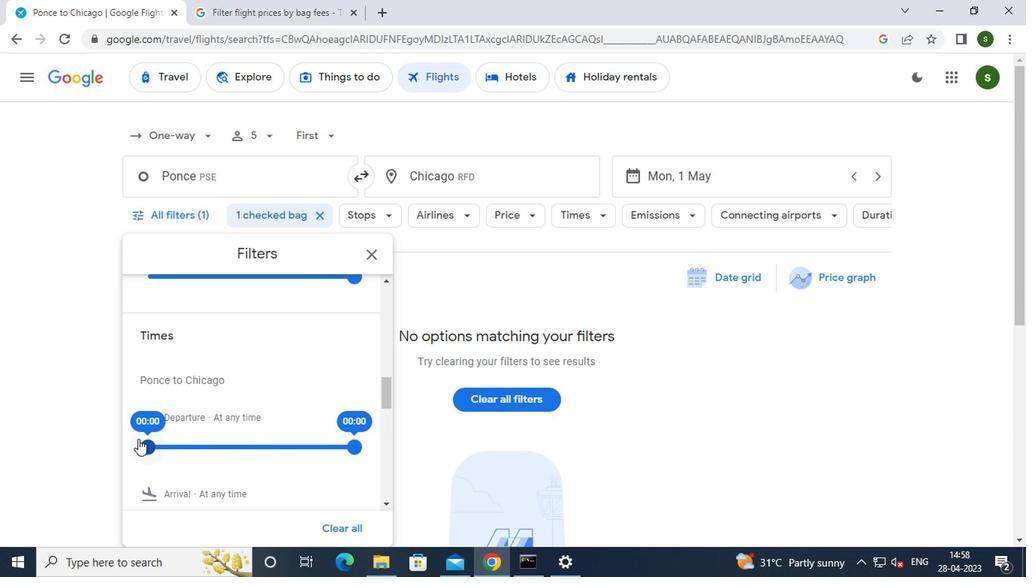 
Action: Mouse pressed left at (142, 443)
Screenshot: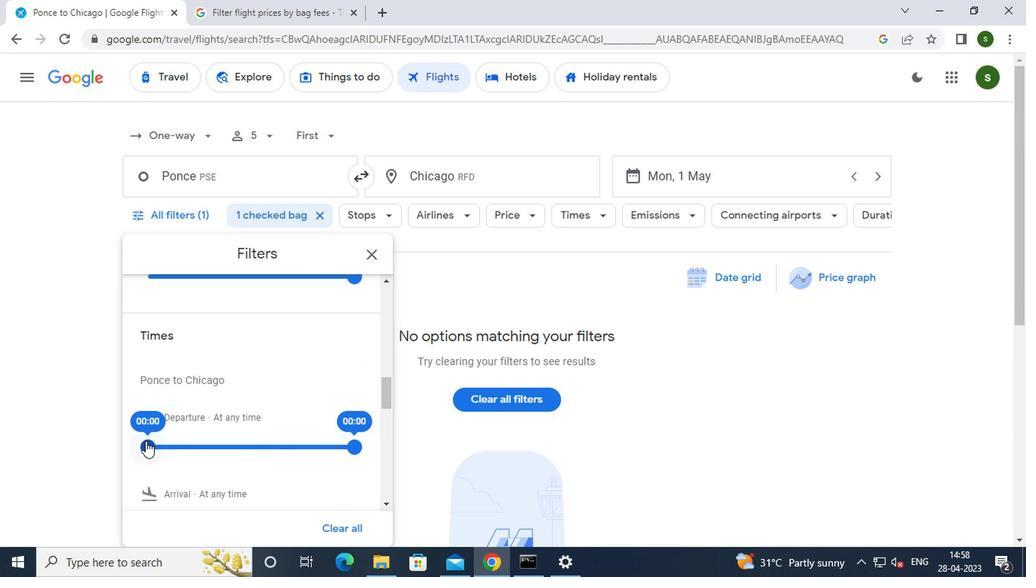 
Action: Mouse moved to (479, 299)
Screenshot: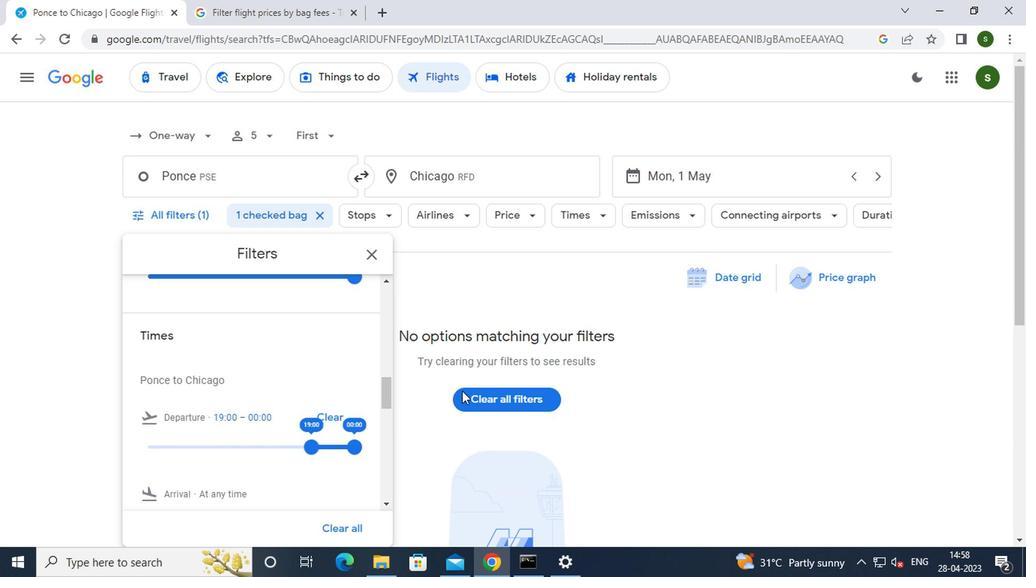 
Action: Mouse pressed left at (479, 299)
Screenshot: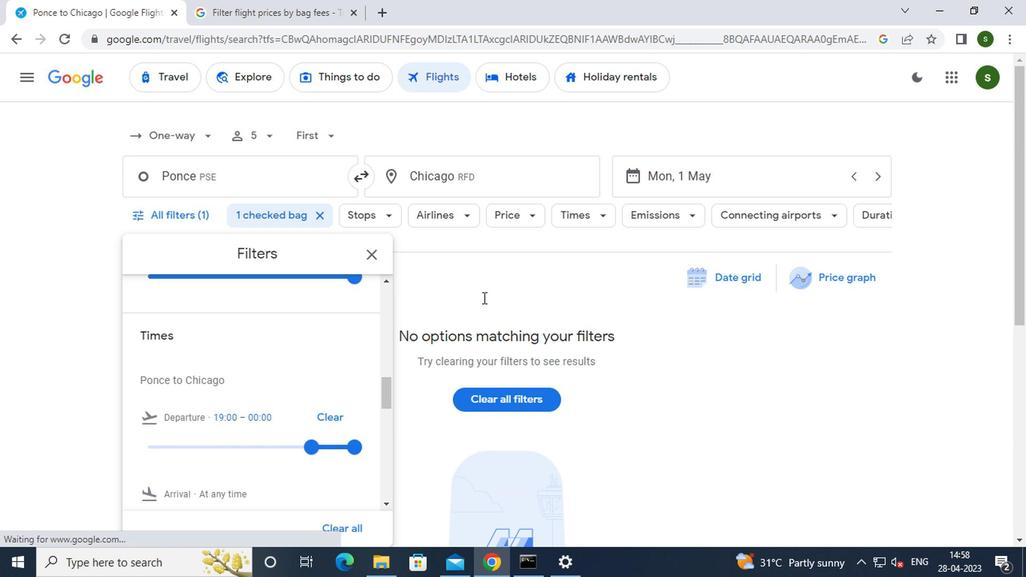 
Action: Mouse moved to (475, 299)
Screenshot: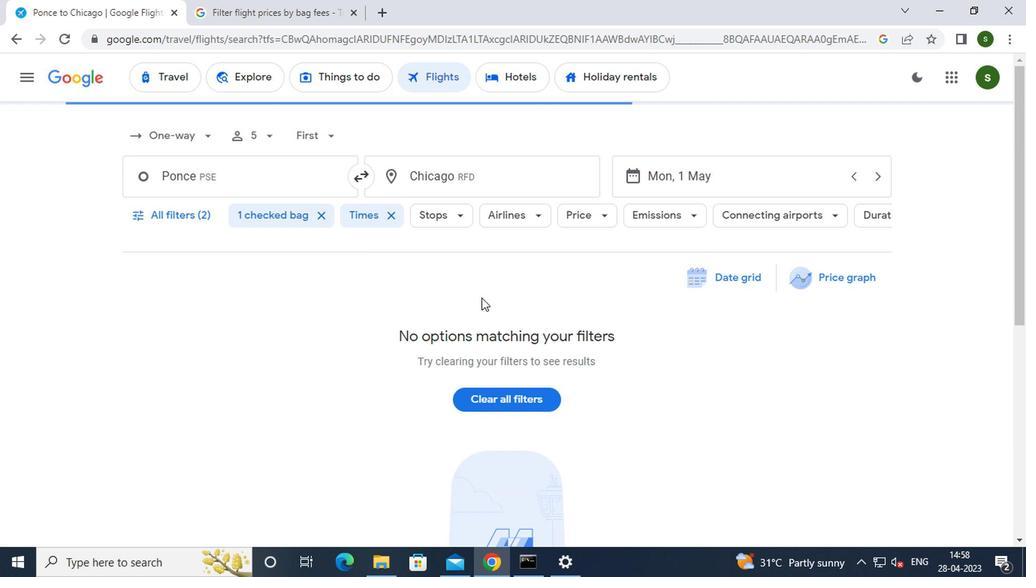 
